 Task: Check the sale-to-list ratio of new kitchen in the last 5 years.
Action: Mouse moved to (840, 259)
Screenshot: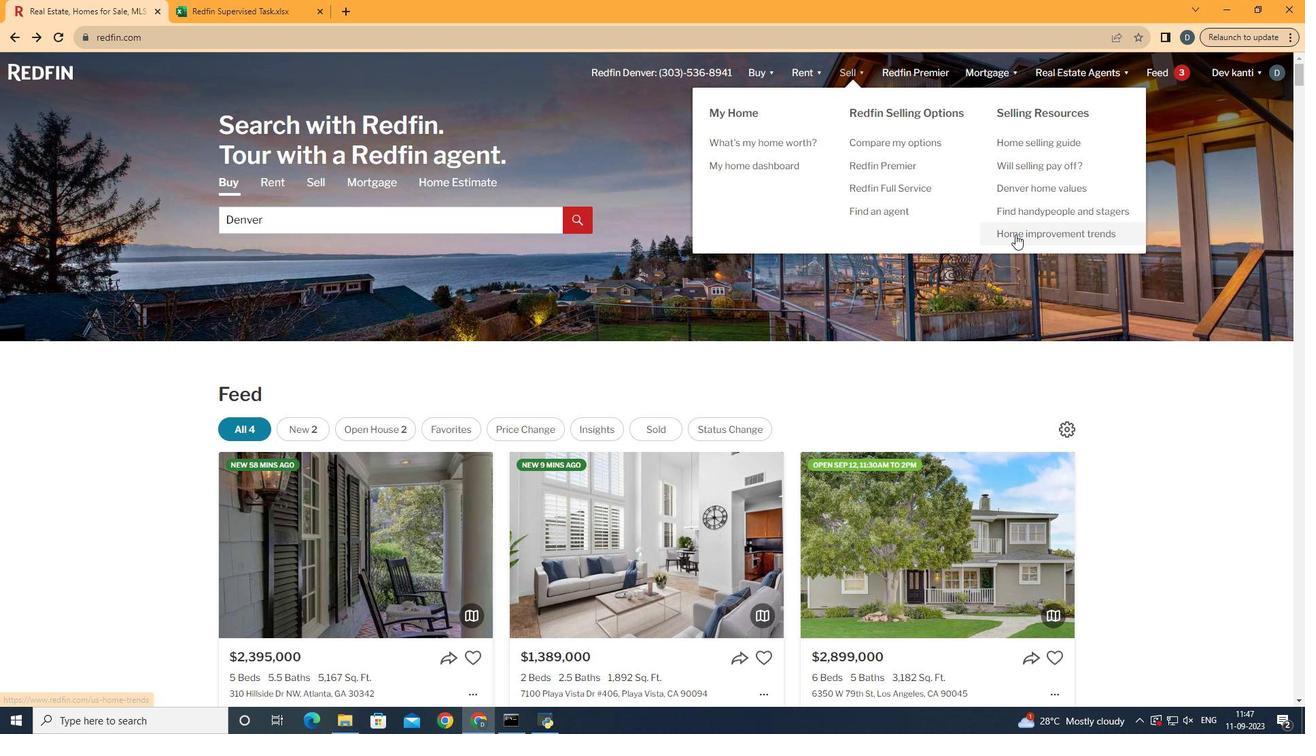 
Action: Mouse pressed left at (840, 259)
Screenshot: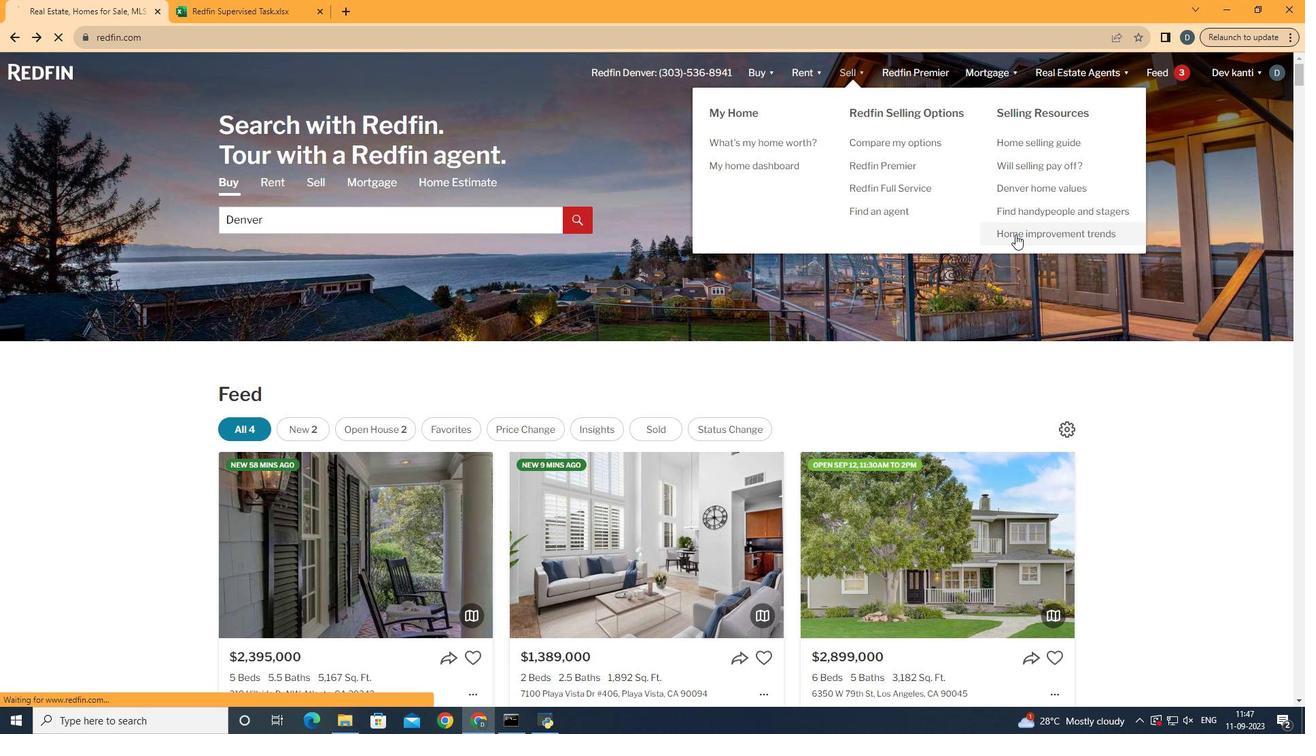
Action: Mouse moved to (437, 283)
Screenshot: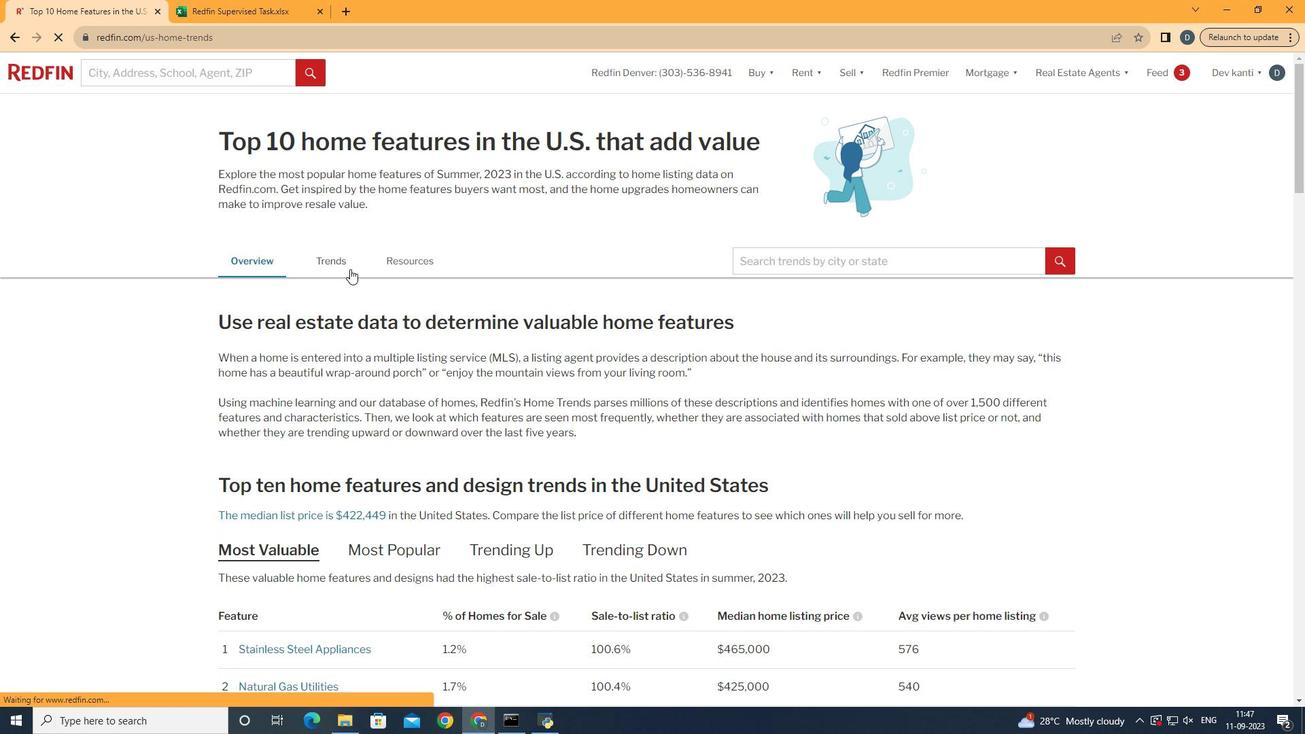 
Action: Mouse pressed left at (437, 283)
Screenshot: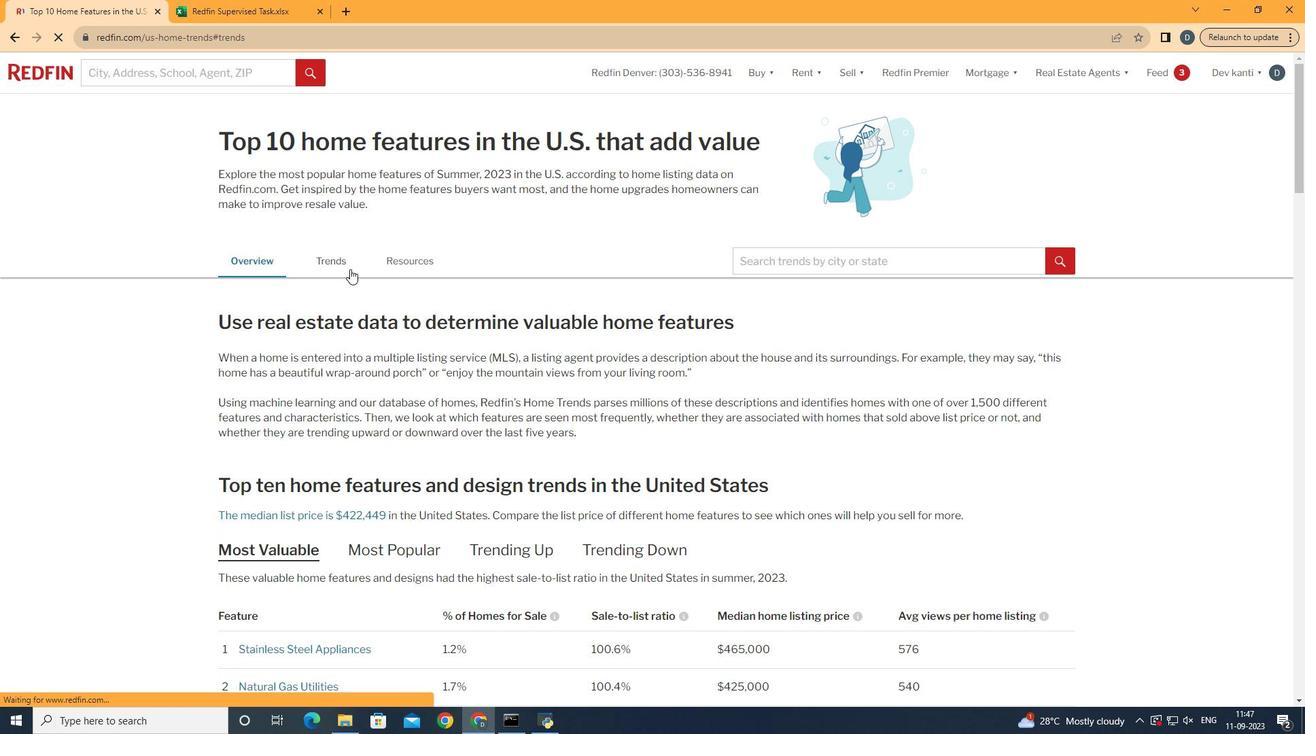 
Action: Mouse moved to (461, 278)
Screenshot: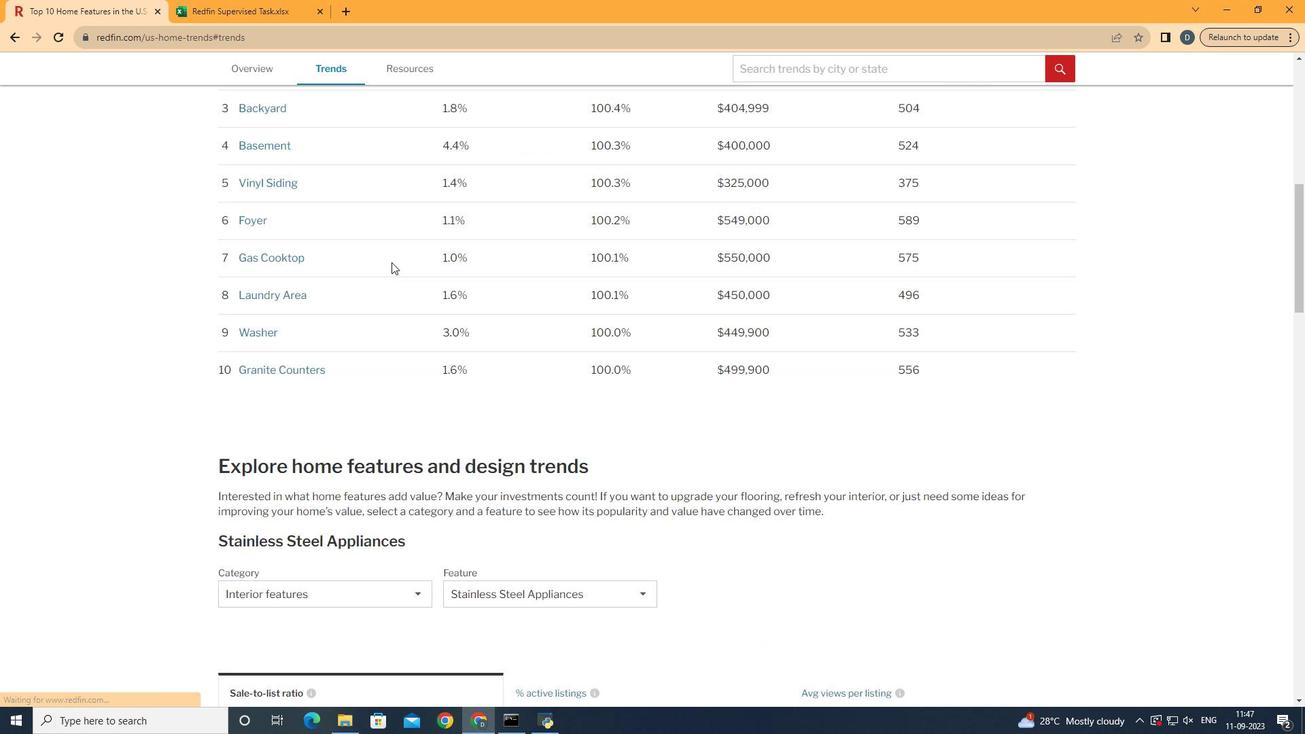
Action: Mouse scrolled (461, 278) with delta (0, 0)
Screenshot: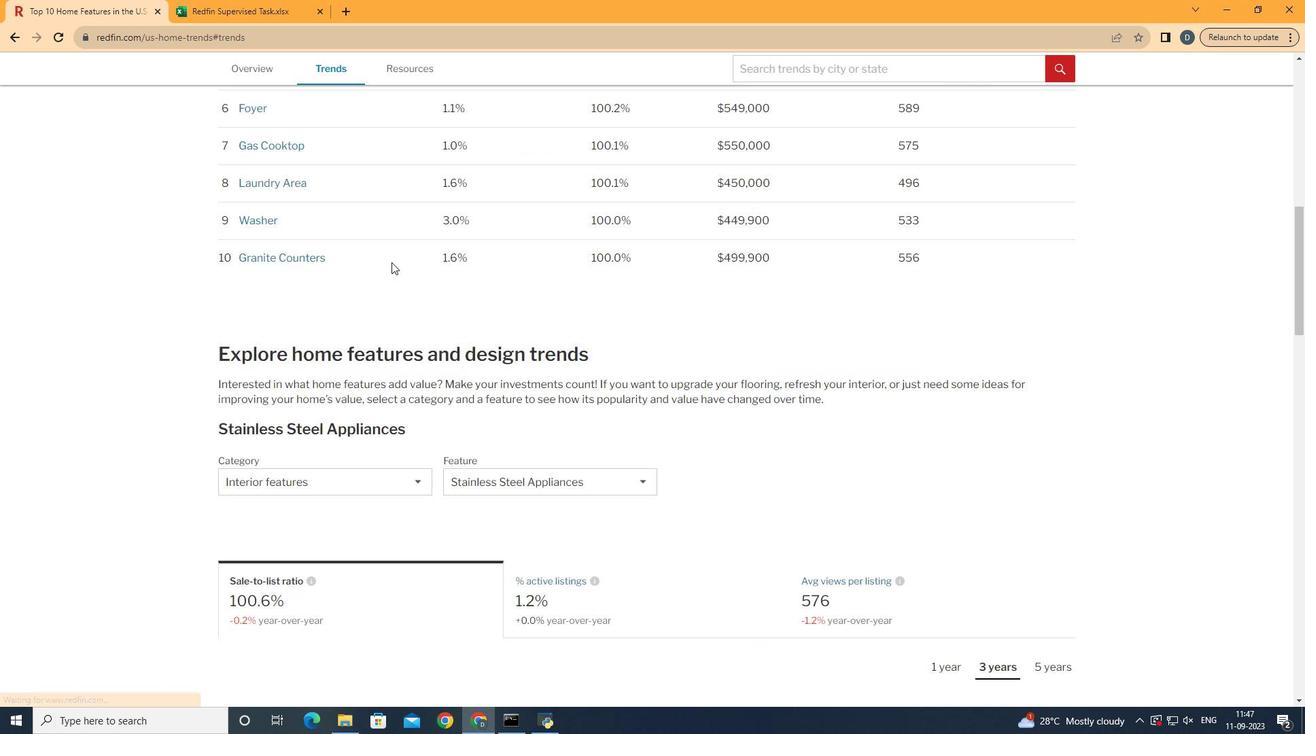 
Action: Mouse moved to (461, 278)
Screenshot: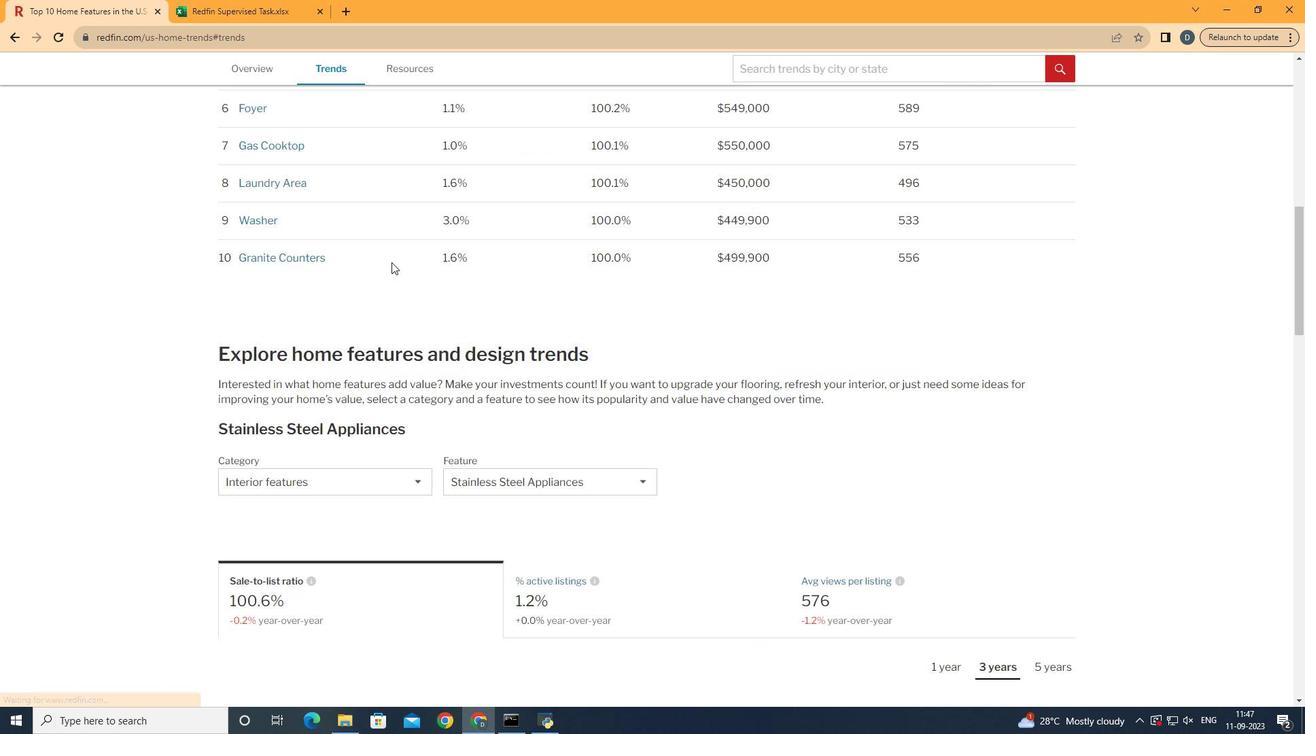 
Action: Mouse scrolled (461, 278) with delta (0, 0)
Screenshot: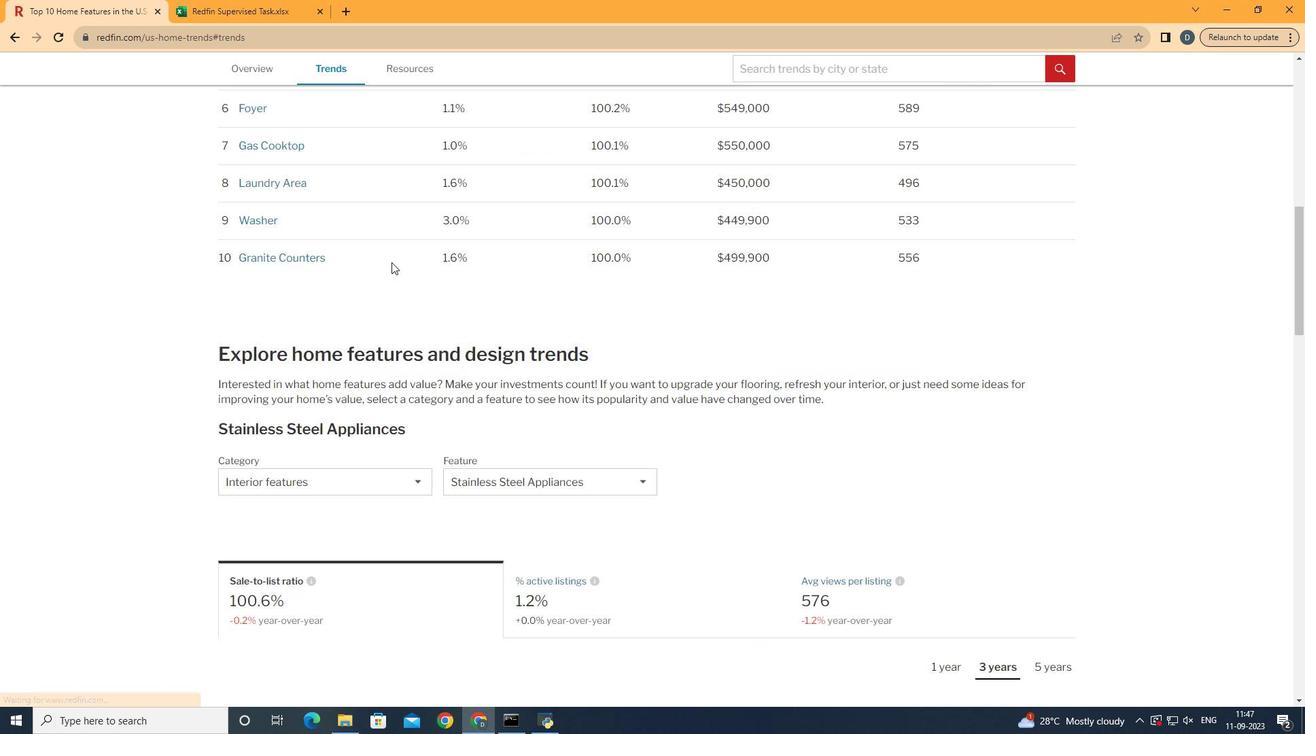 
Action: Mouse scrolled (461, 278) with delta (0, 0)
Screenshot: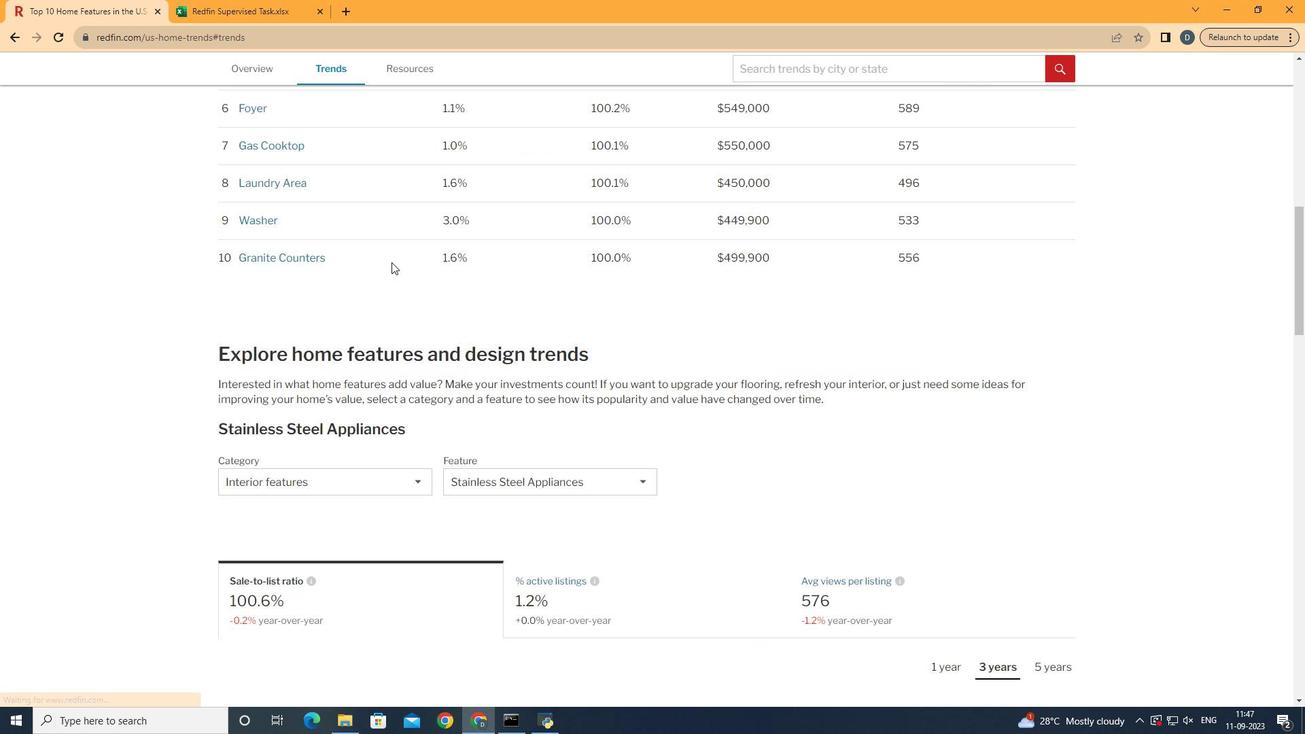 
Action: Mouse scrolled (461, 278) with delta (0, 0)
Screenshot: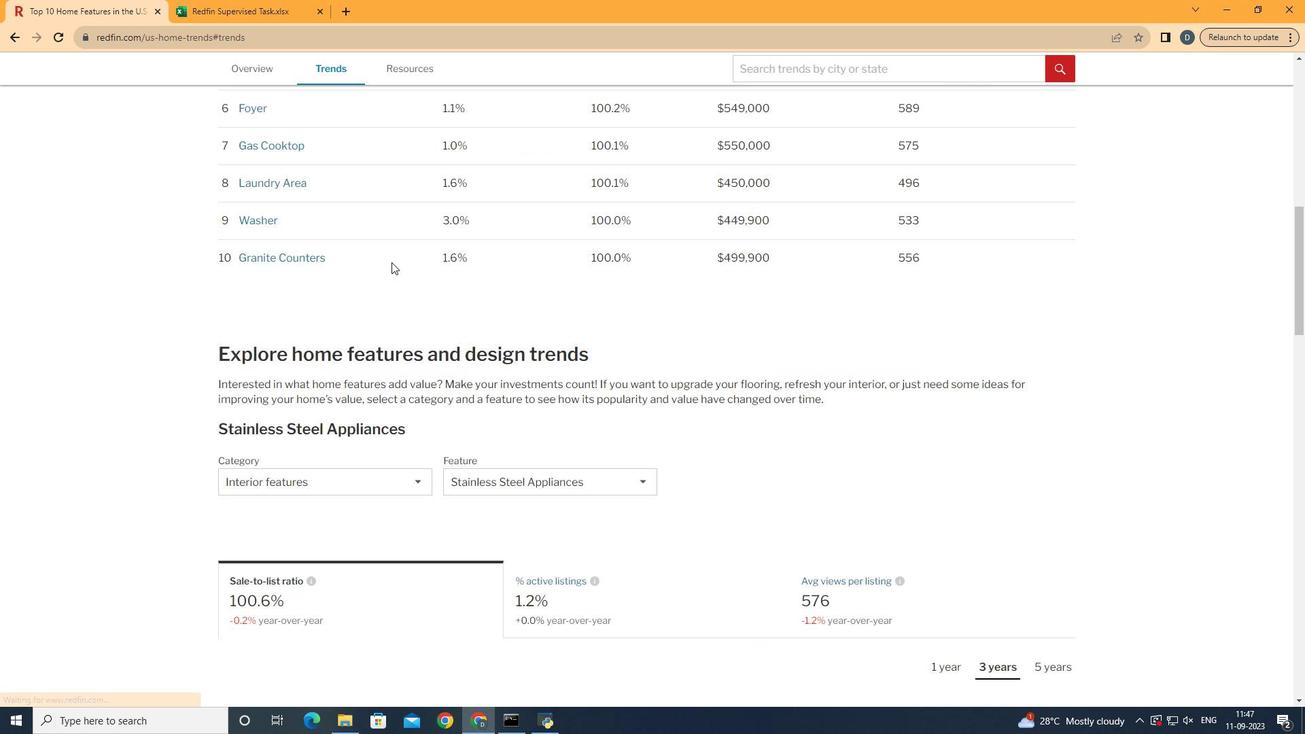 
Action: Mouse scrolled (461, 278) with delta (0, 0)
Screenshot: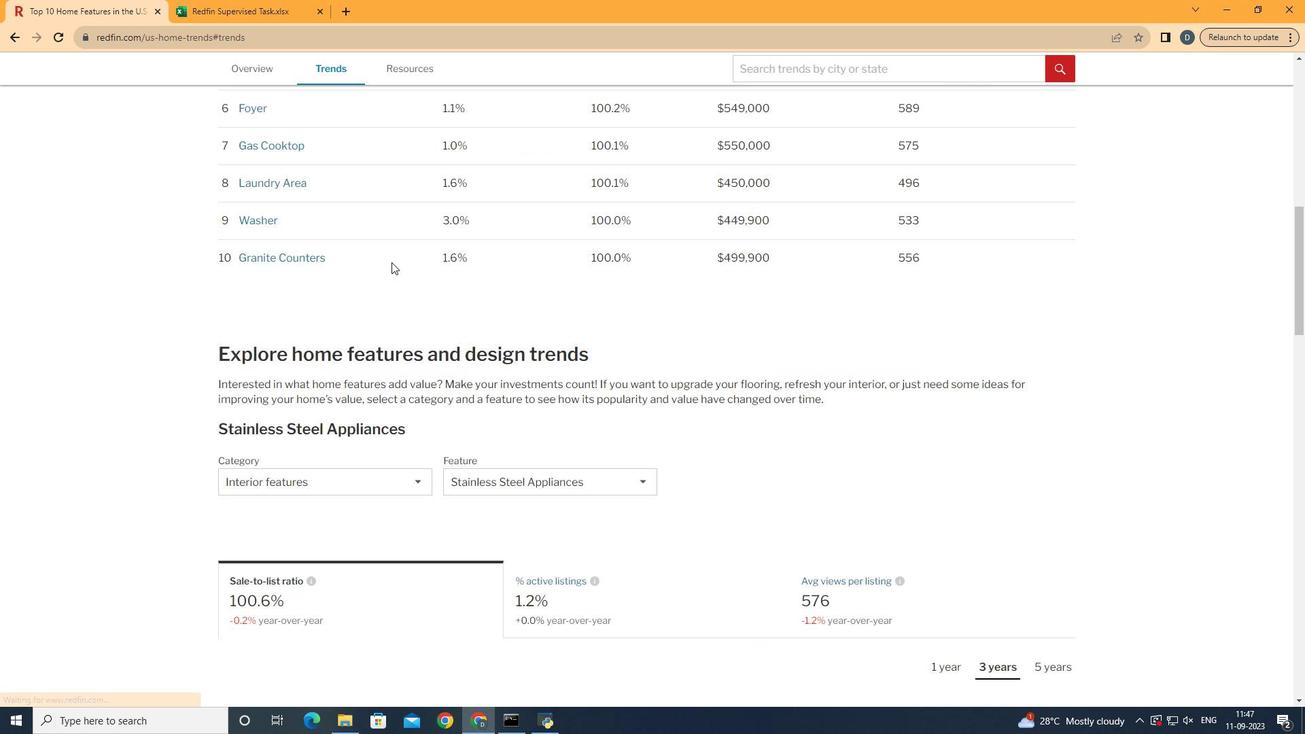 
Action: Mouse moved to (462, 278)
Screenshot: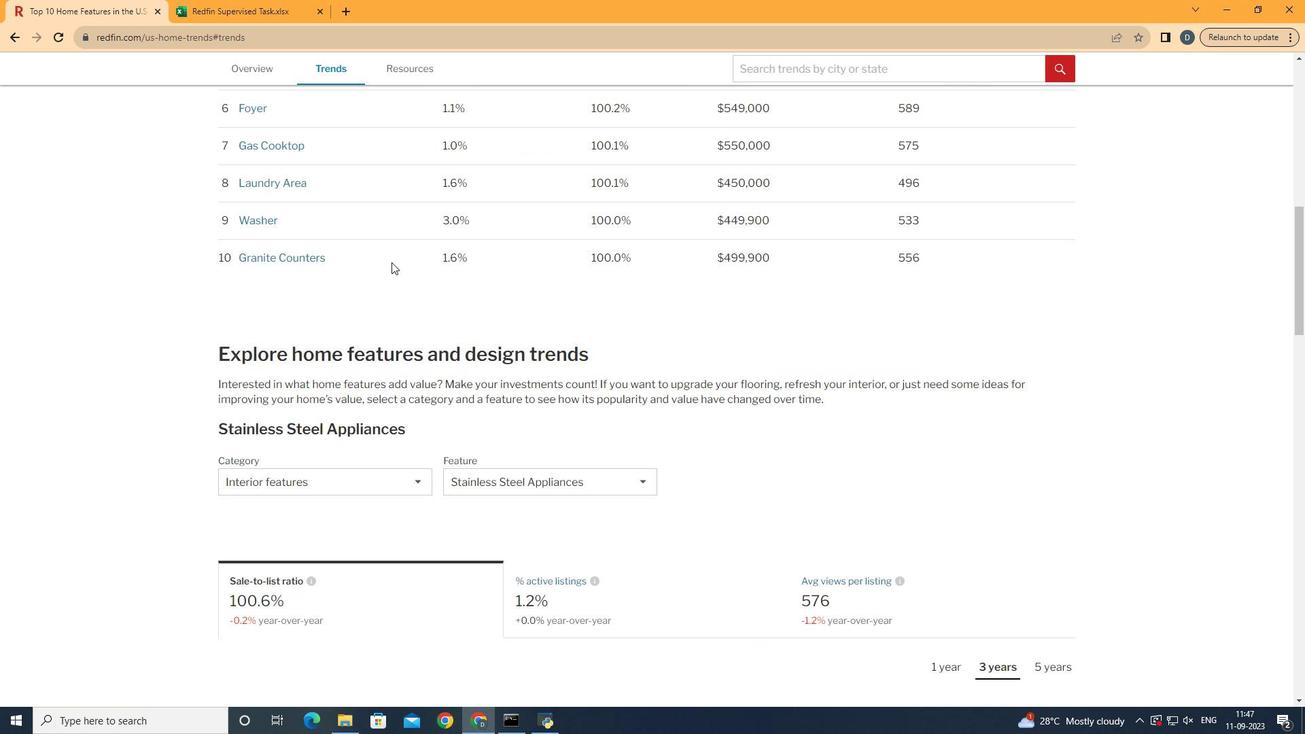 
Action: Mouse scrolled (462, 278) with delta (0, 0)
Screenshot: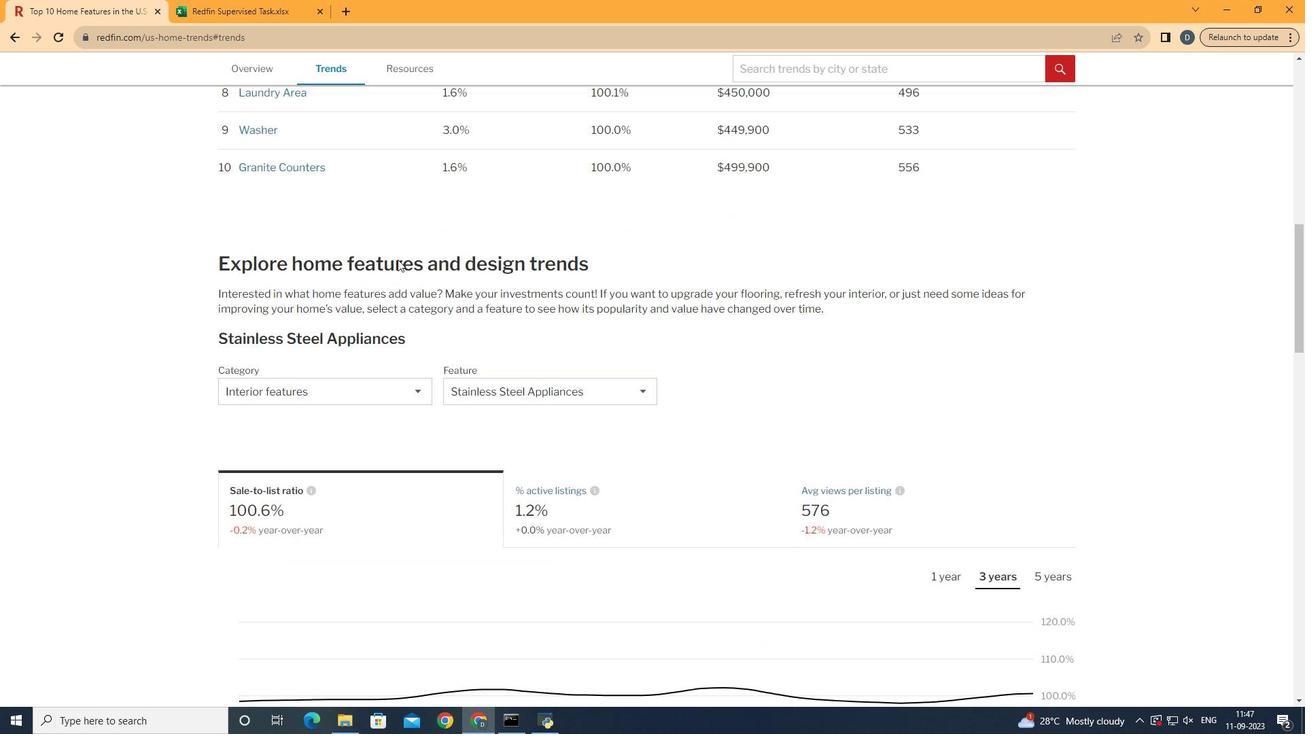 
Action: Mouse scrolled (462, 278) with delta (0, 0)
Screenshot: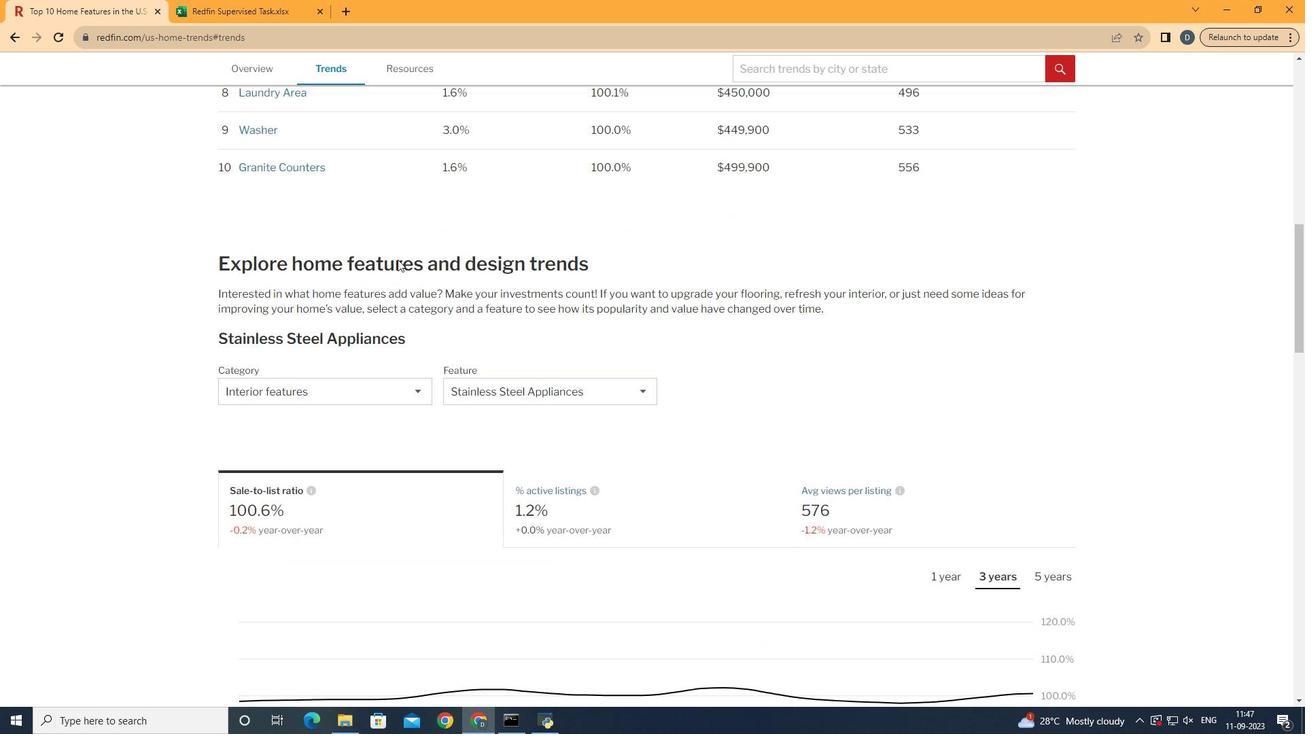 
Action: Mouse moved to (455, 338)
Screenshot: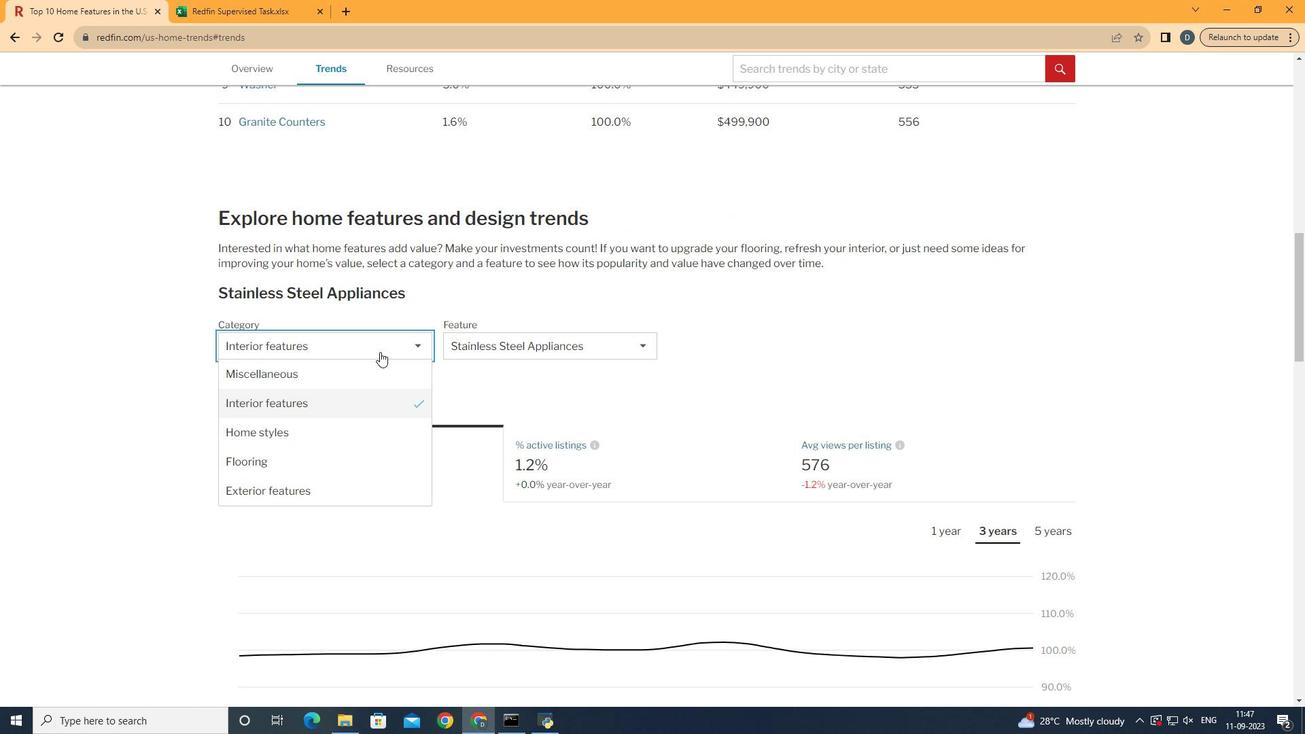
Action: Mouse pressed left at (455, 338)
Screenshot: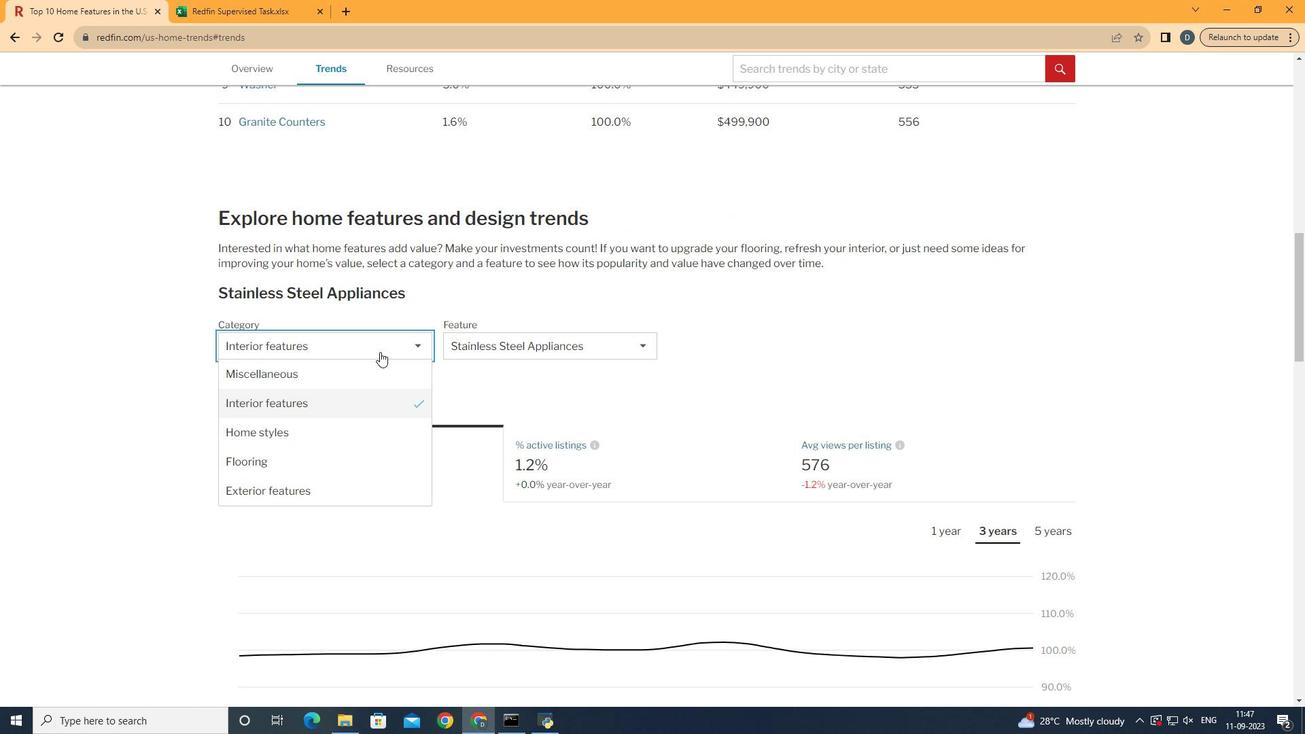 
Action: Mouse moved to (451, 378)
Screenshot: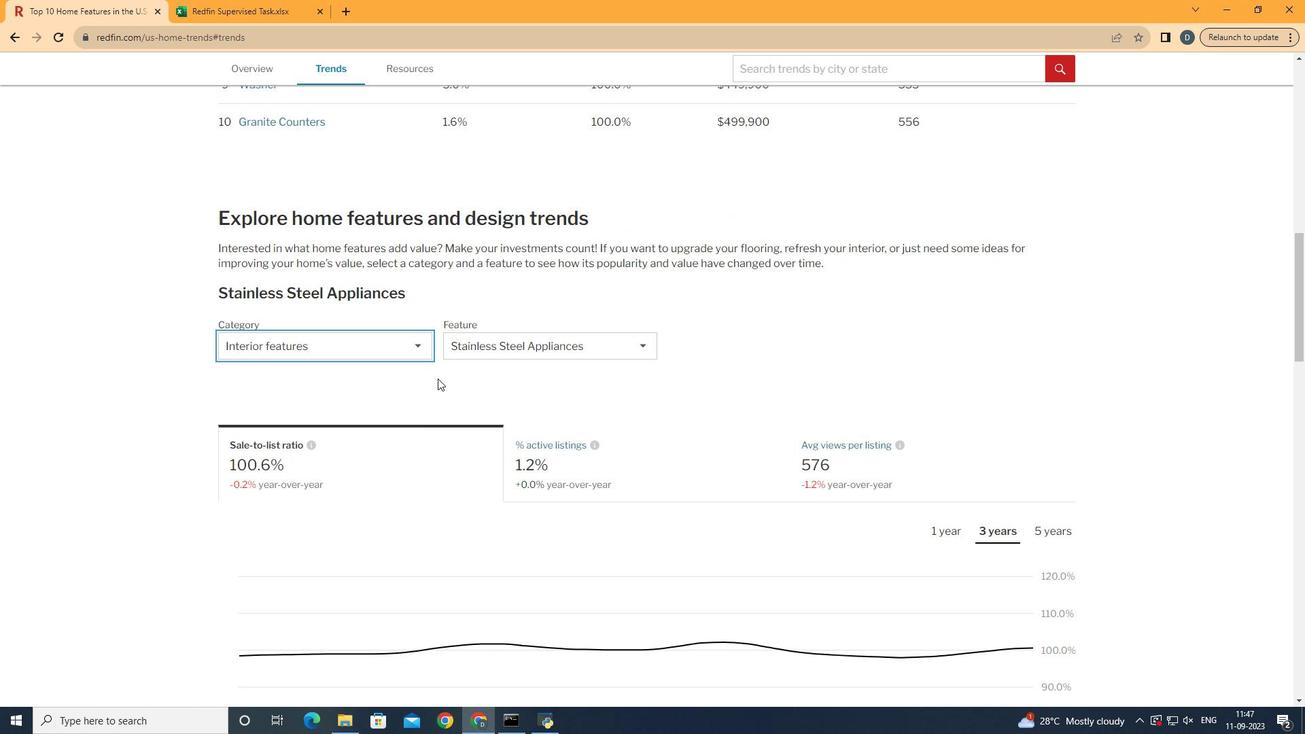 
Action: Mouse pressed left at (451, 378)
Screenshot: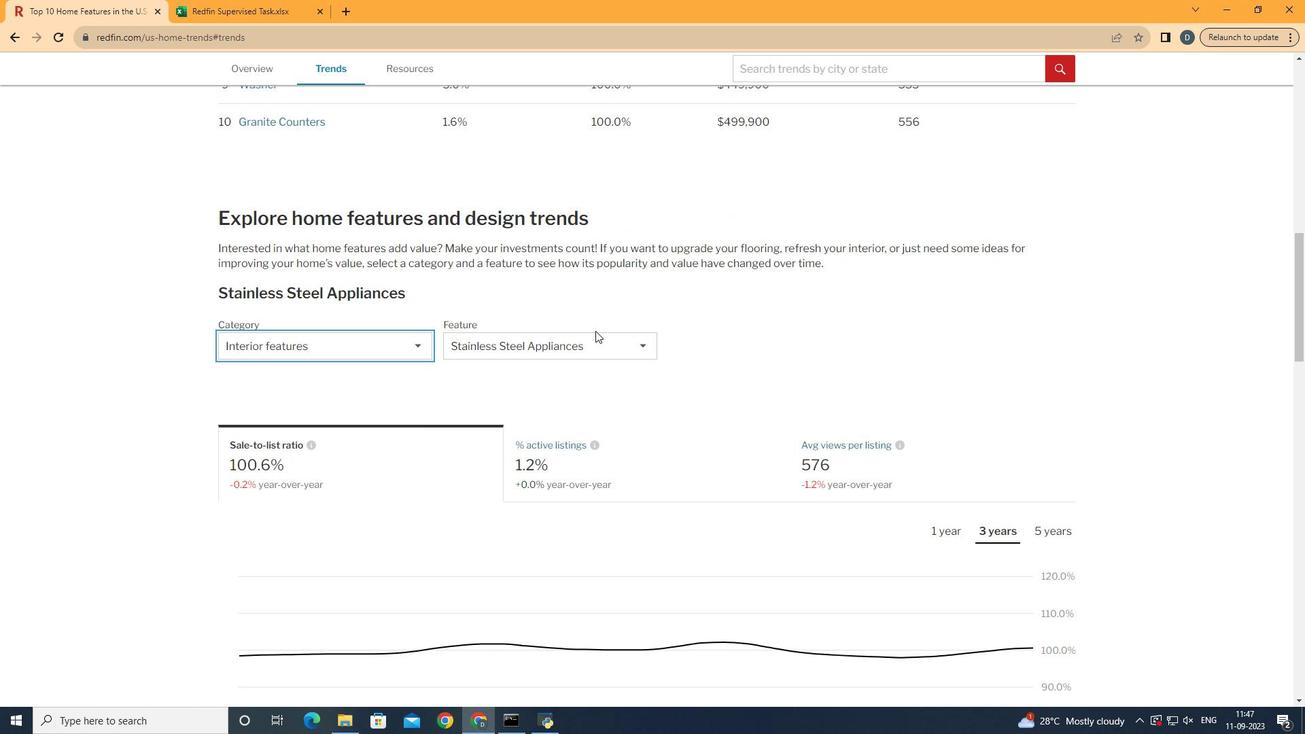 
Action: Mouse moved to (601, 320)
Screenshot: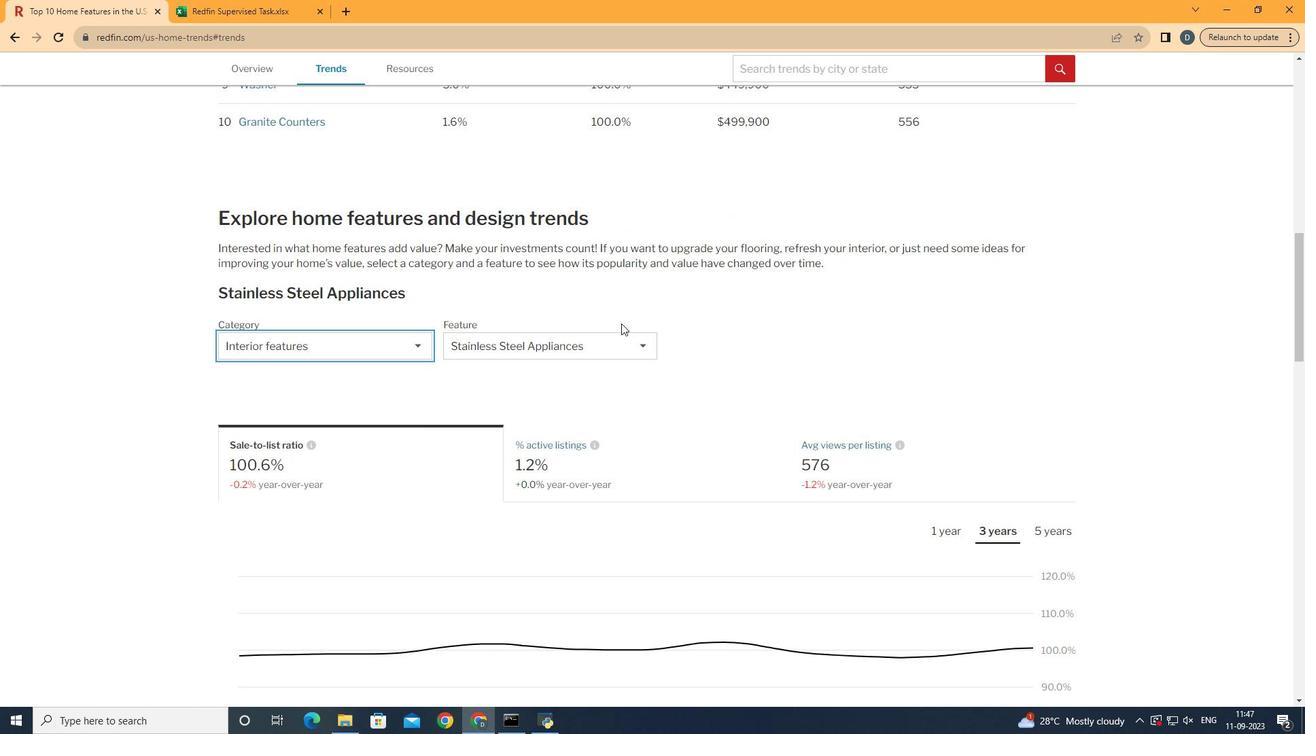
Action: Mouse scrolled (601, 320) with delta (0, 0)
Screenshot: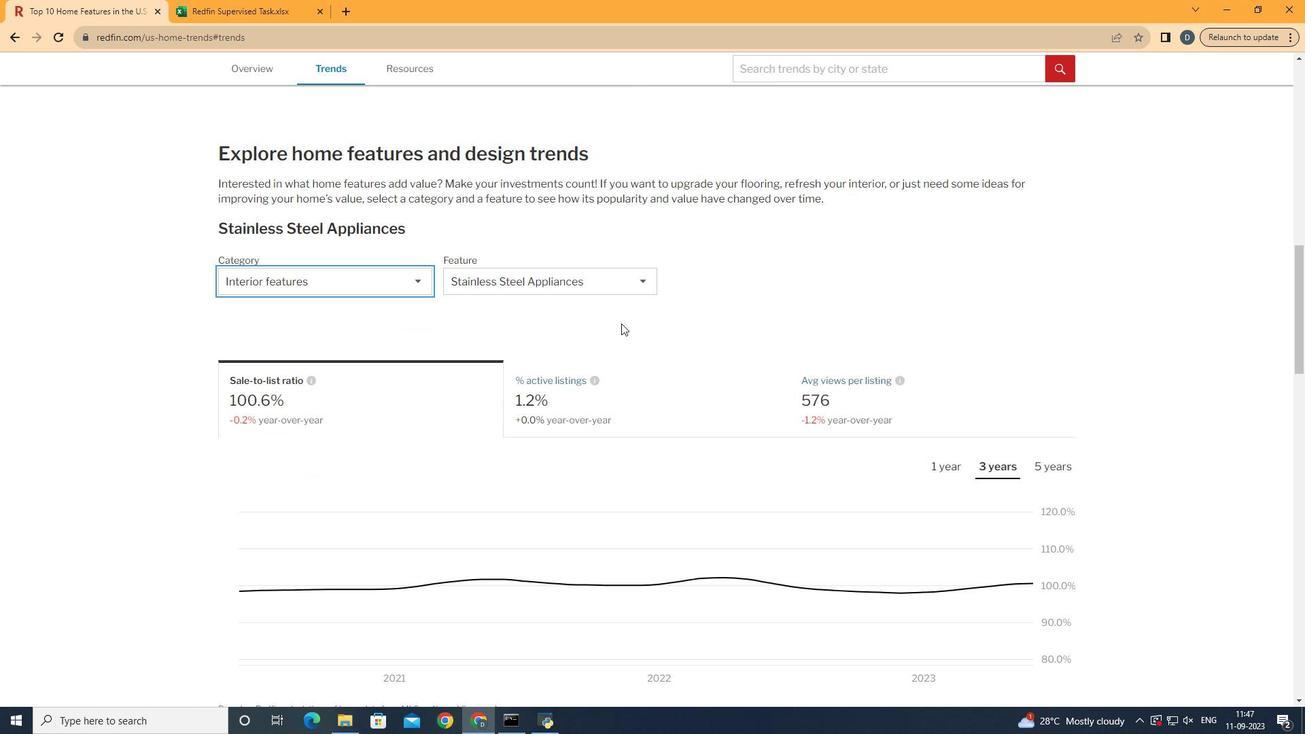 
Action: Mouse scrolled (601, 320) with delta (0, 0)
Screenshot: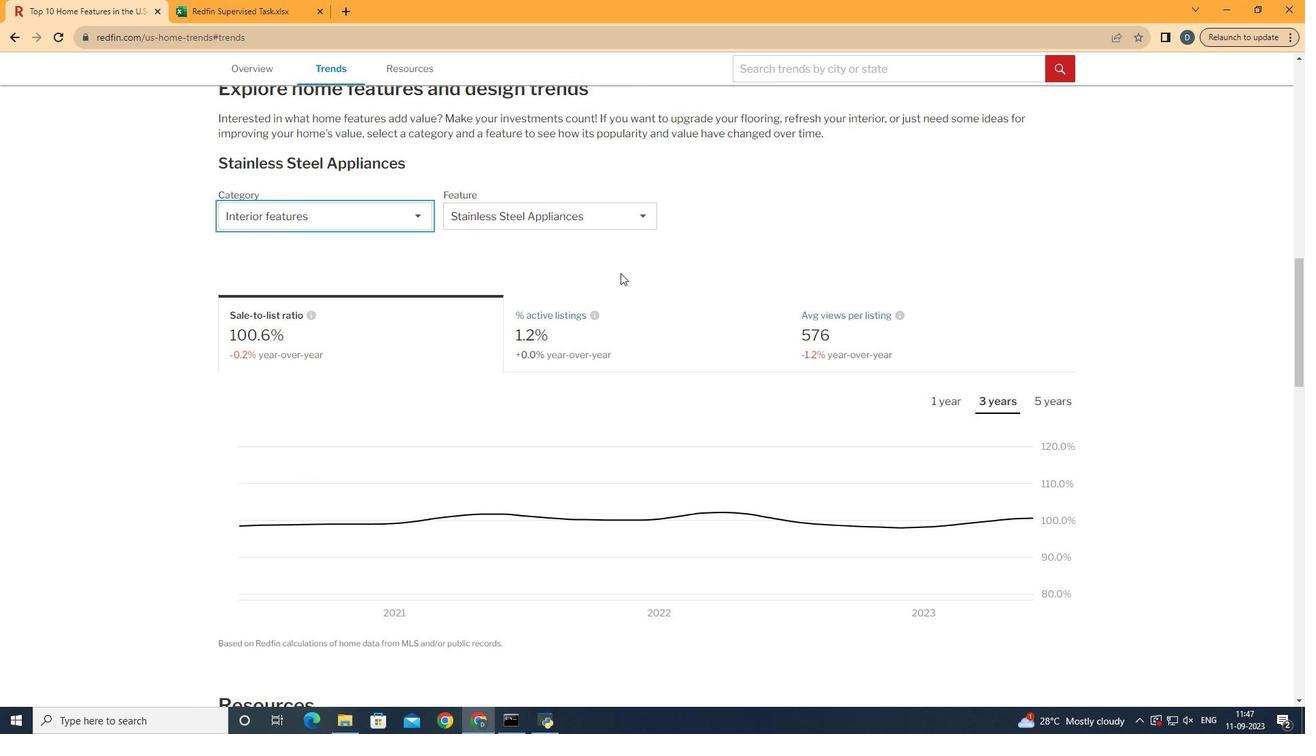 
Action: Mouse moved to (605, 240)
Screenshot: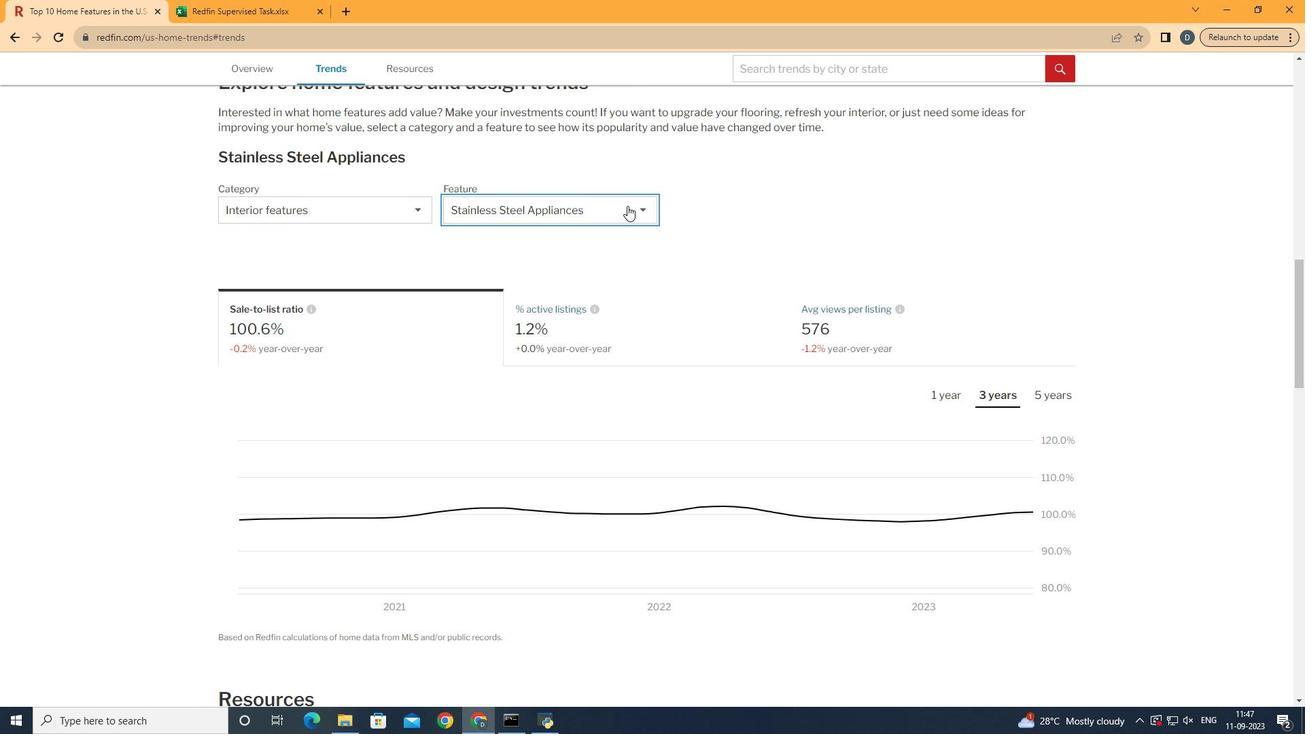 
Action: Mouse pressed left at (605, 240)
Screenshot: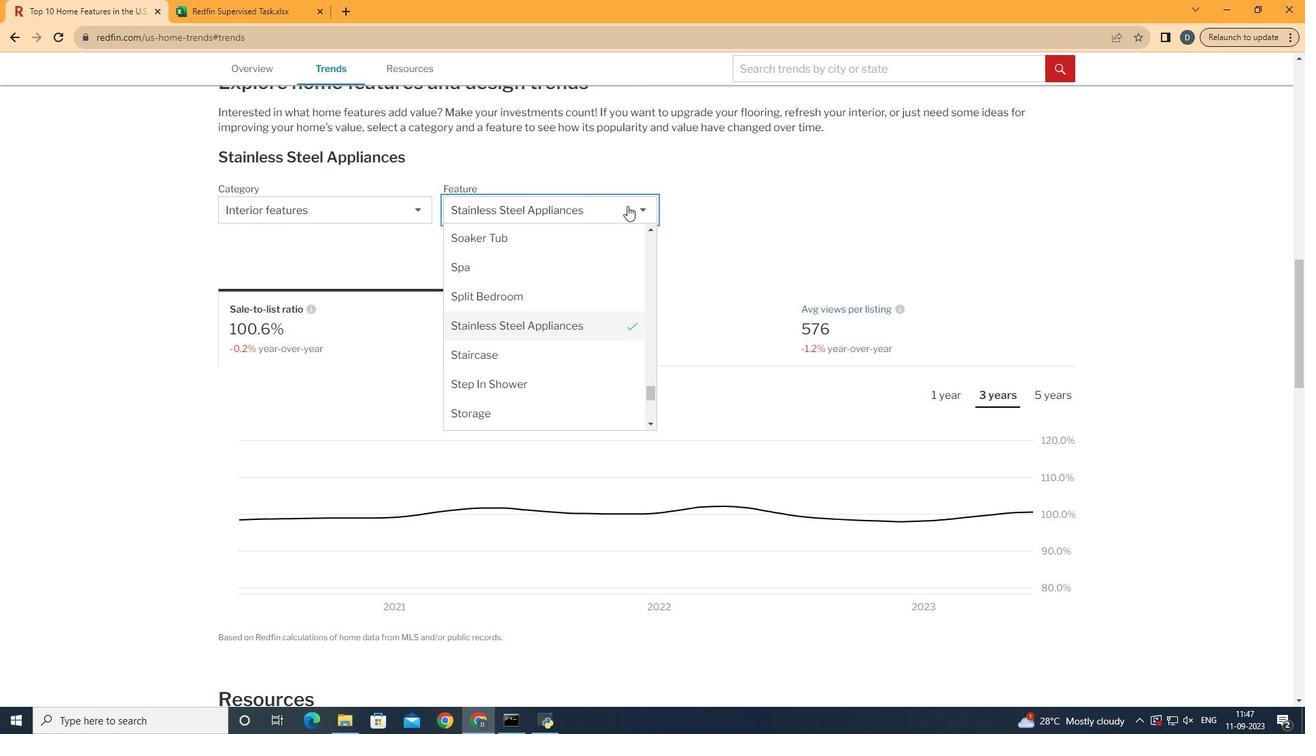 
Action: Mouse moved to (582, 315)
Screenshot: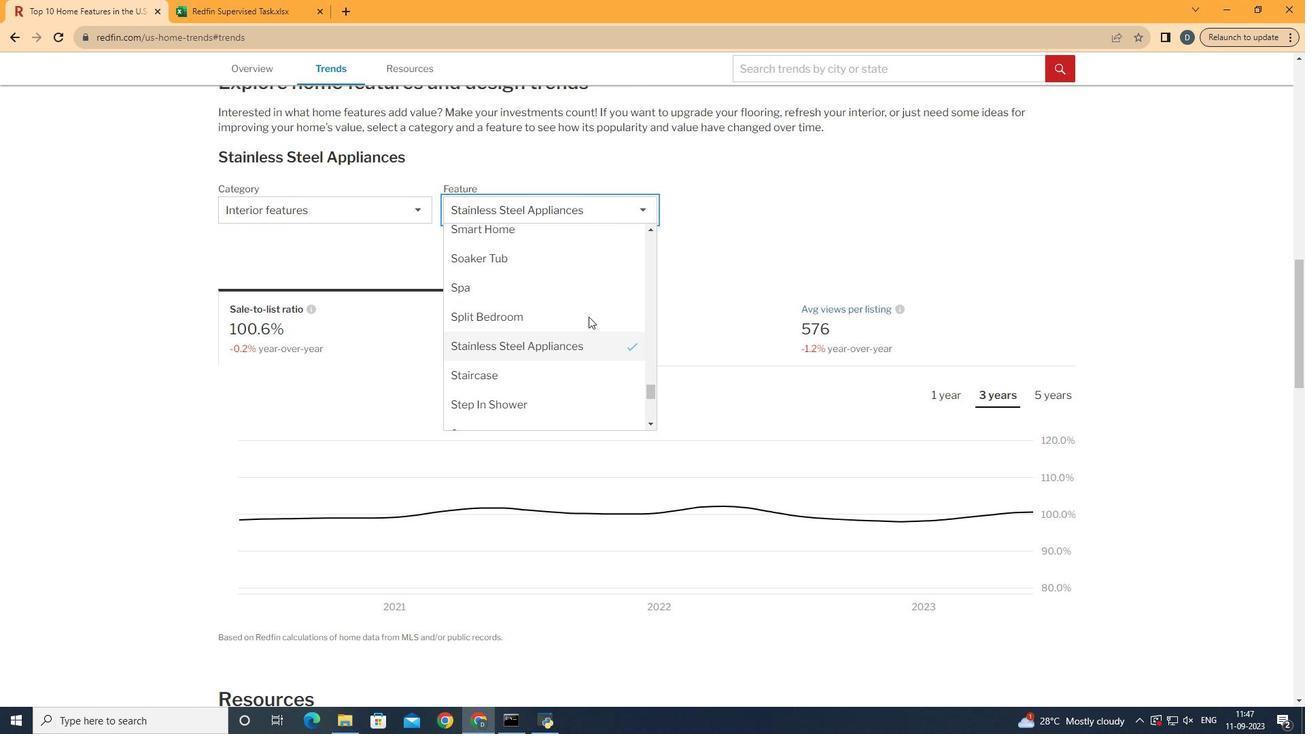 
Action: Mouse scrolled (582, 316) with delta (0, 0)
Screenshot: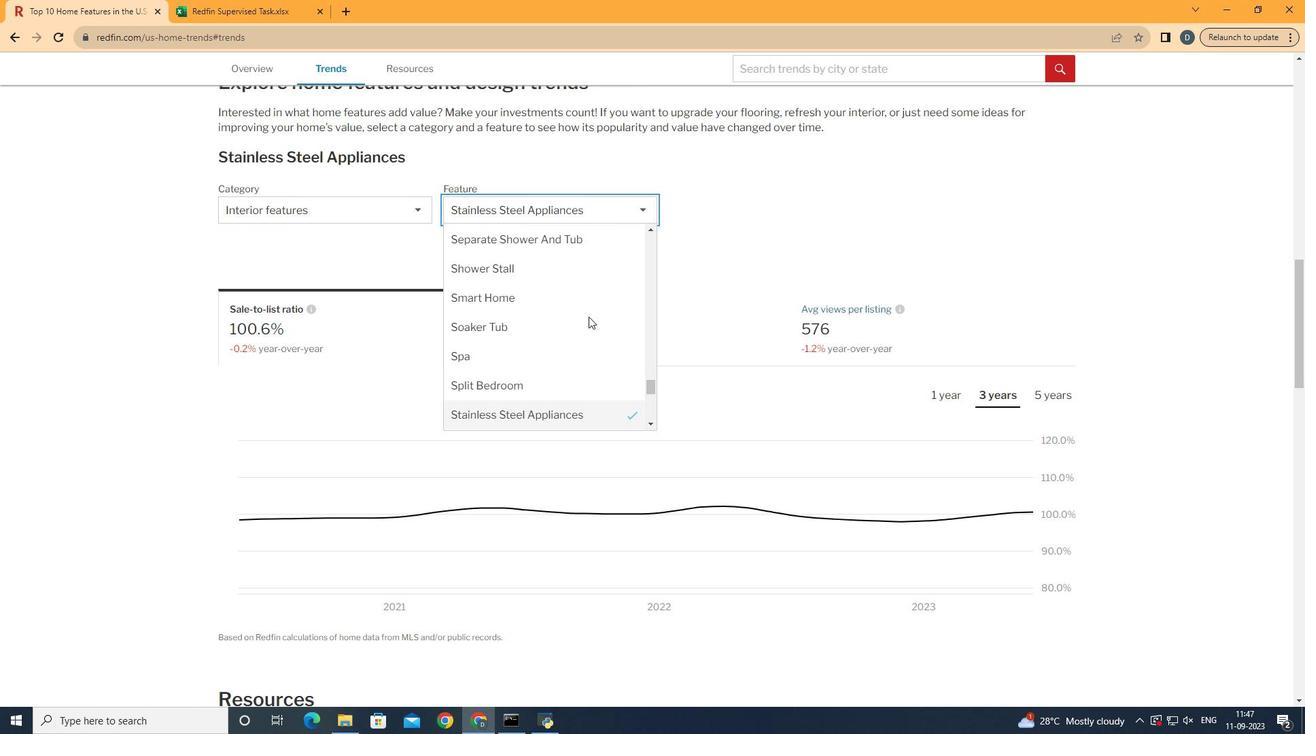 
Action: Mouse moved to (582, 315)
Screenshot: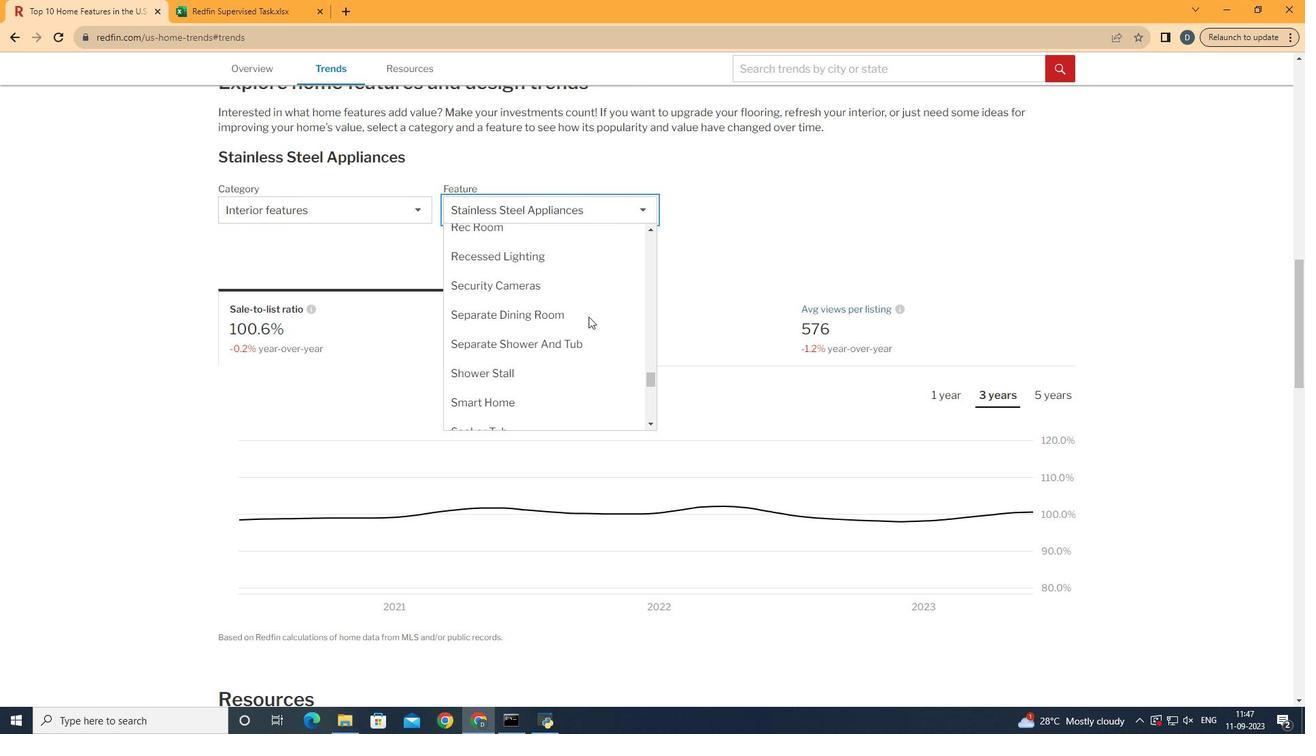 
Action: Mouse scrolled (582, 316) with delta (0, 0)
Screenshot: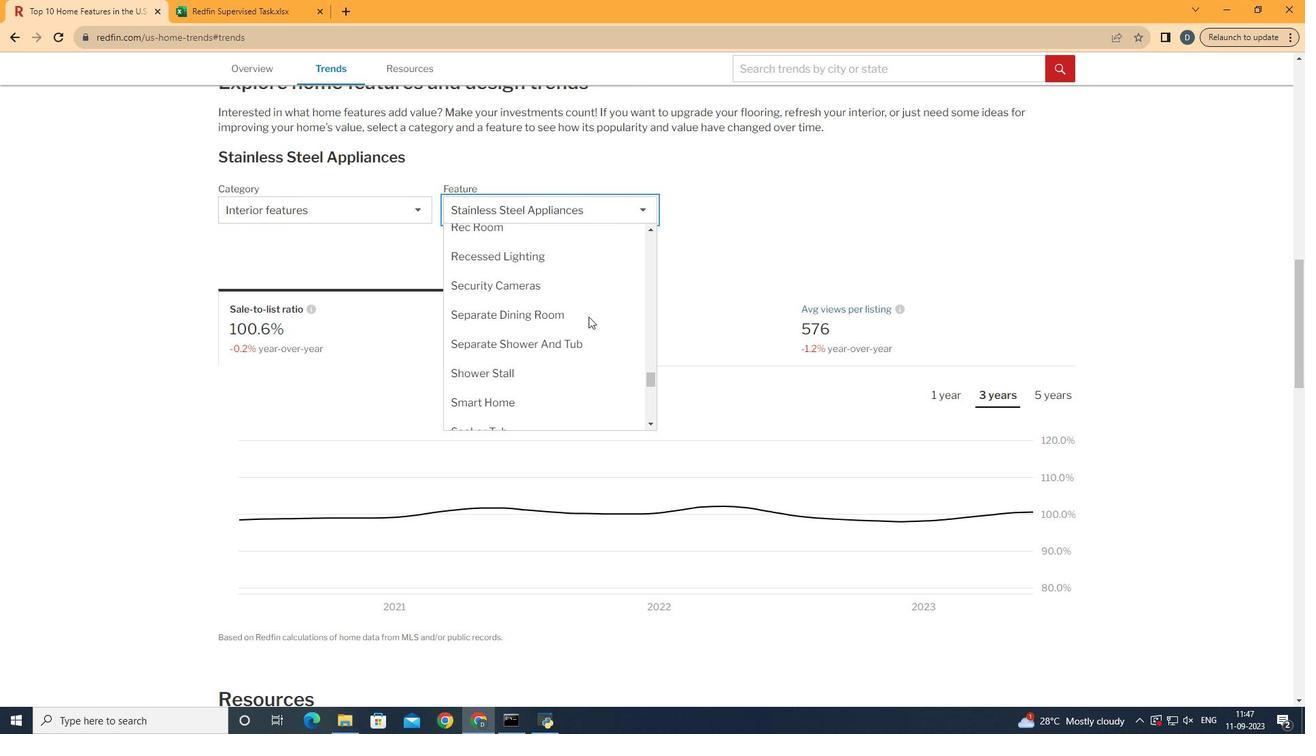 
Action: Mouse scrolled (582, 316) with delta (0, 0)
Screenshot: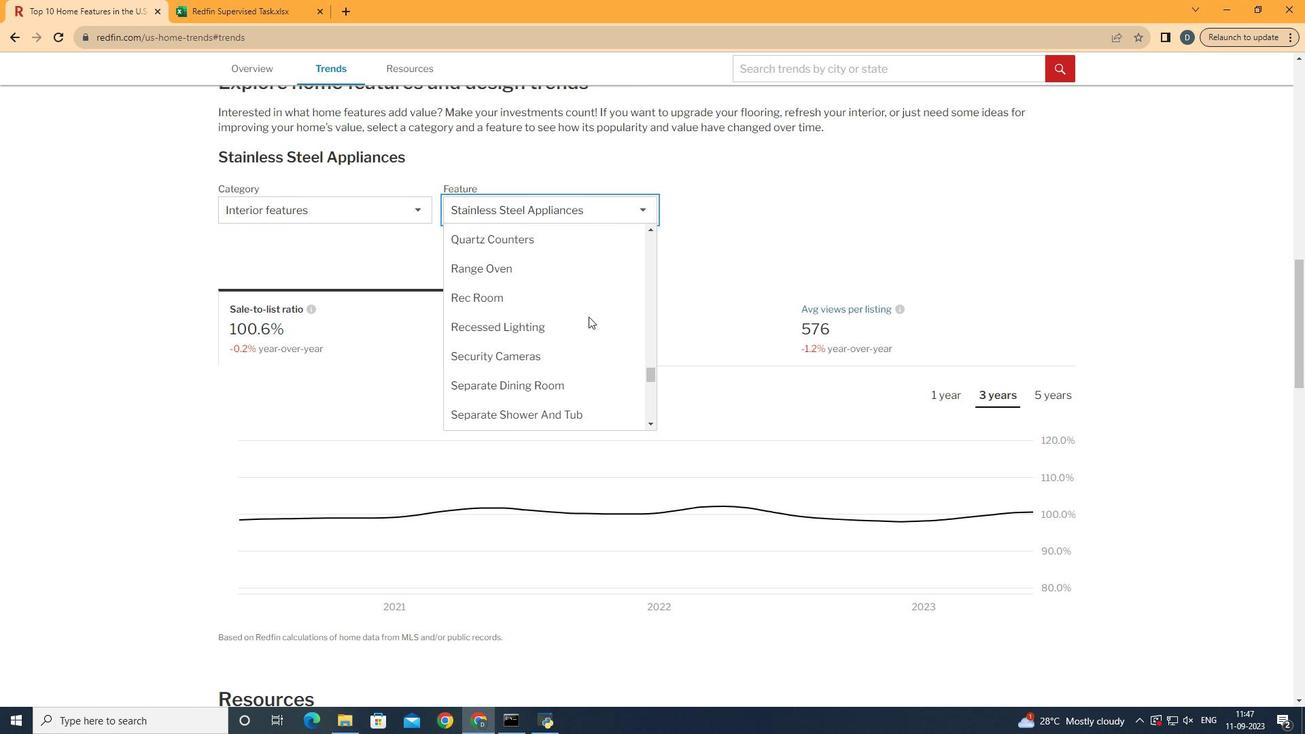 
Action: Mouse scrolled (582, 316) with delta (0, 0)
Screenshot: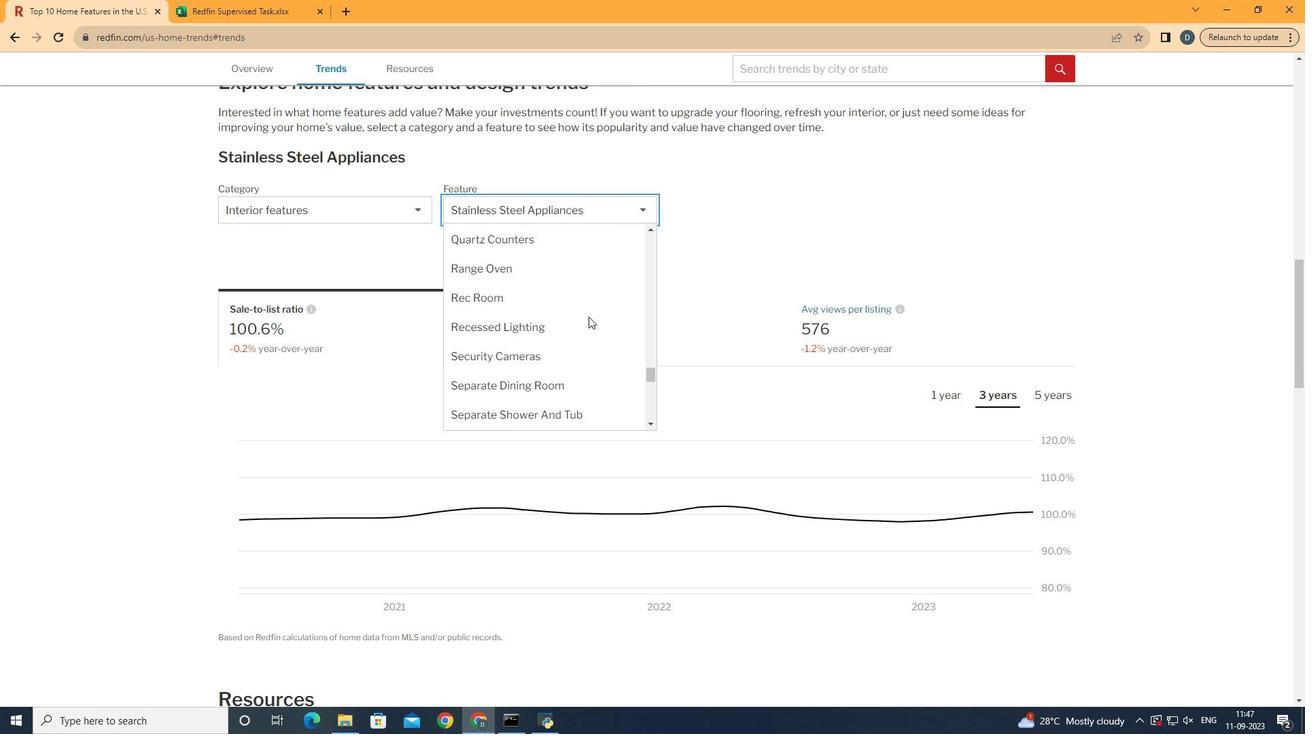 
Action: Mouse scrolled (582, 316) with delta (0, 0)
Screenshot: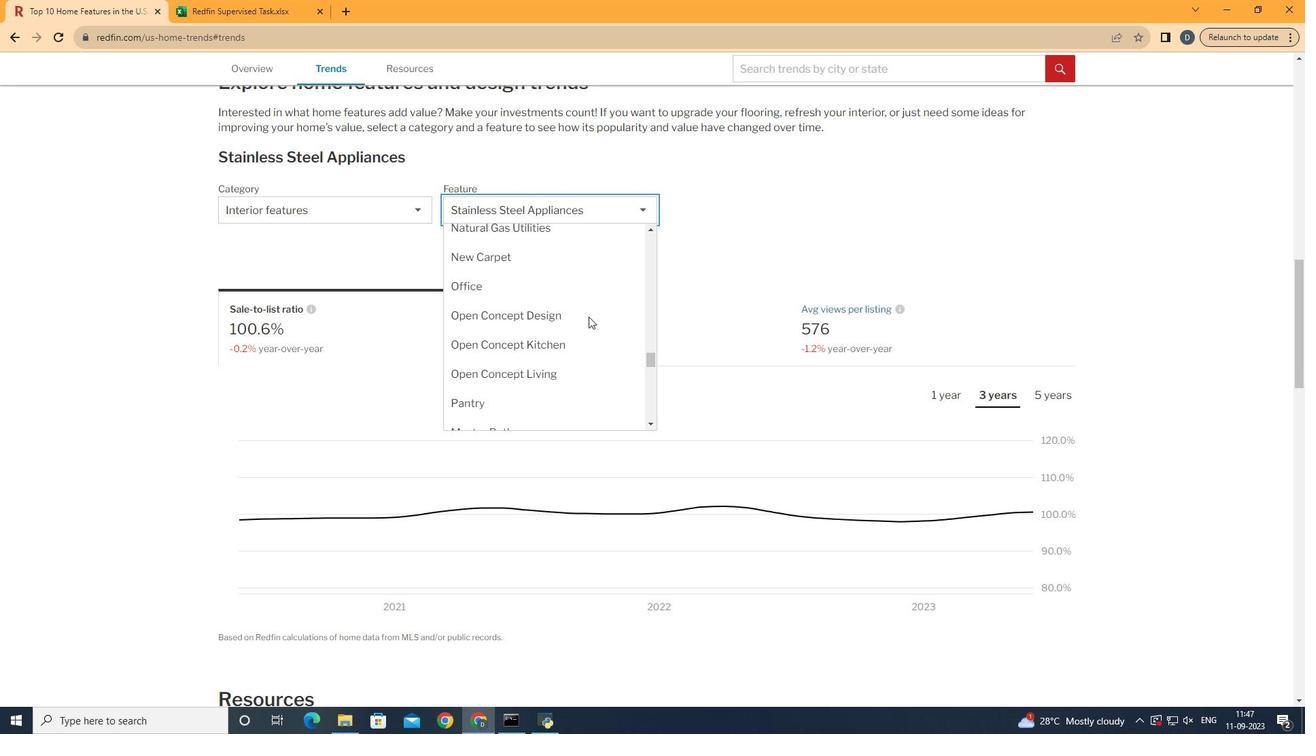 
Action: Mouse scrolled (582, 316) with delta (0, 0)
Screenshot: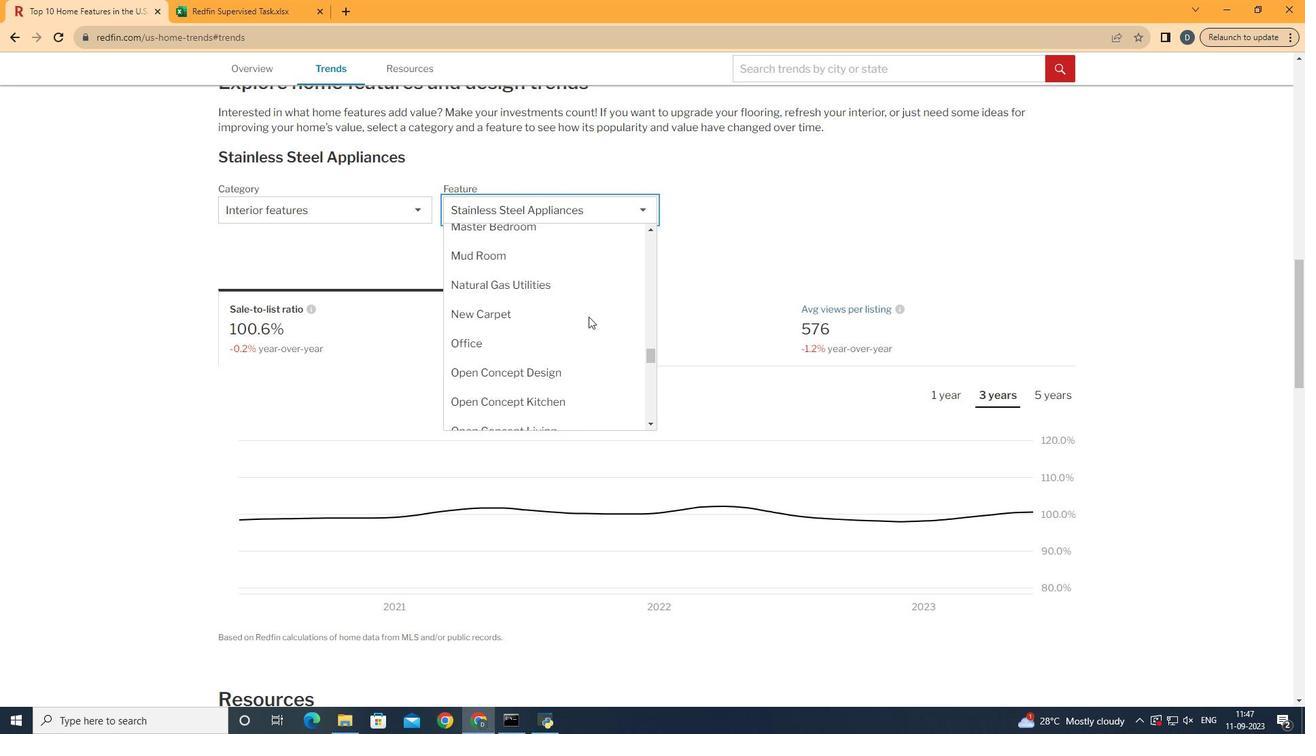 
Action: Mouse scrolled (582, 316) with delta (0, 0)
Screenshot: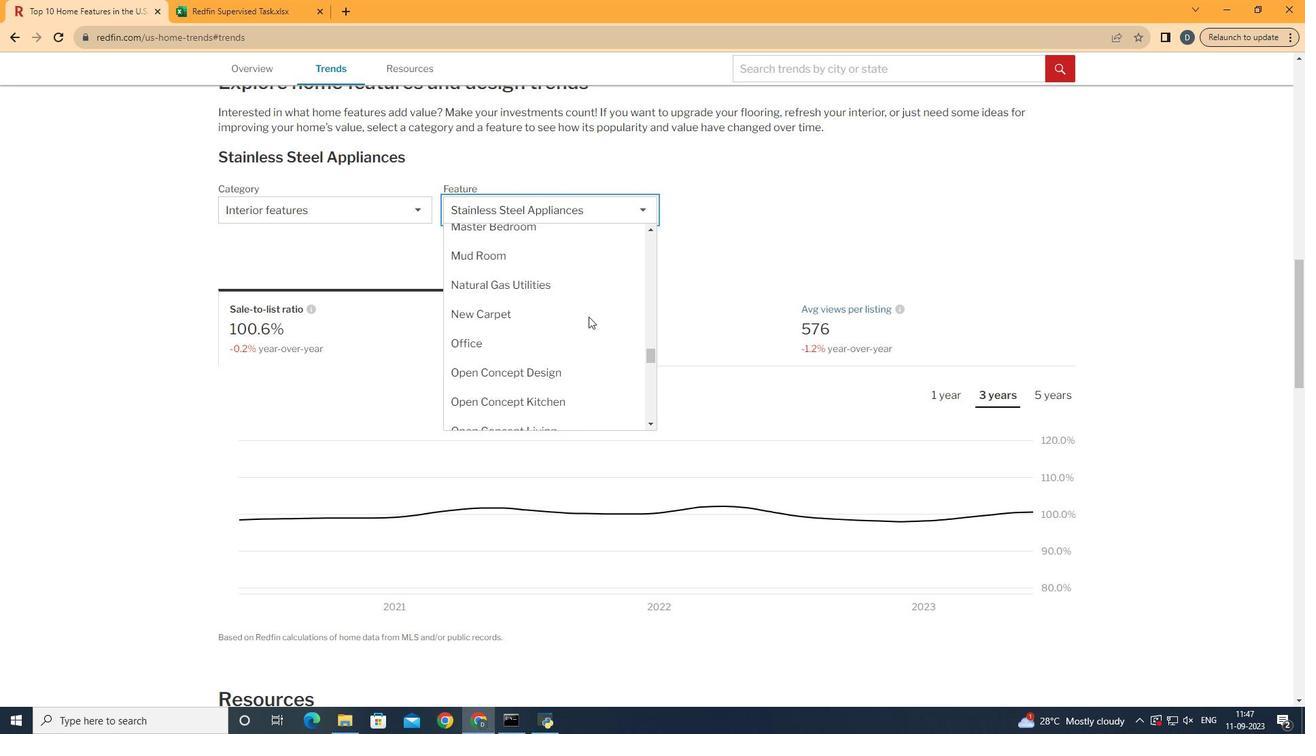
Action: Mouse scrolled (582, 316) with delta (0, 0)
Screenshot: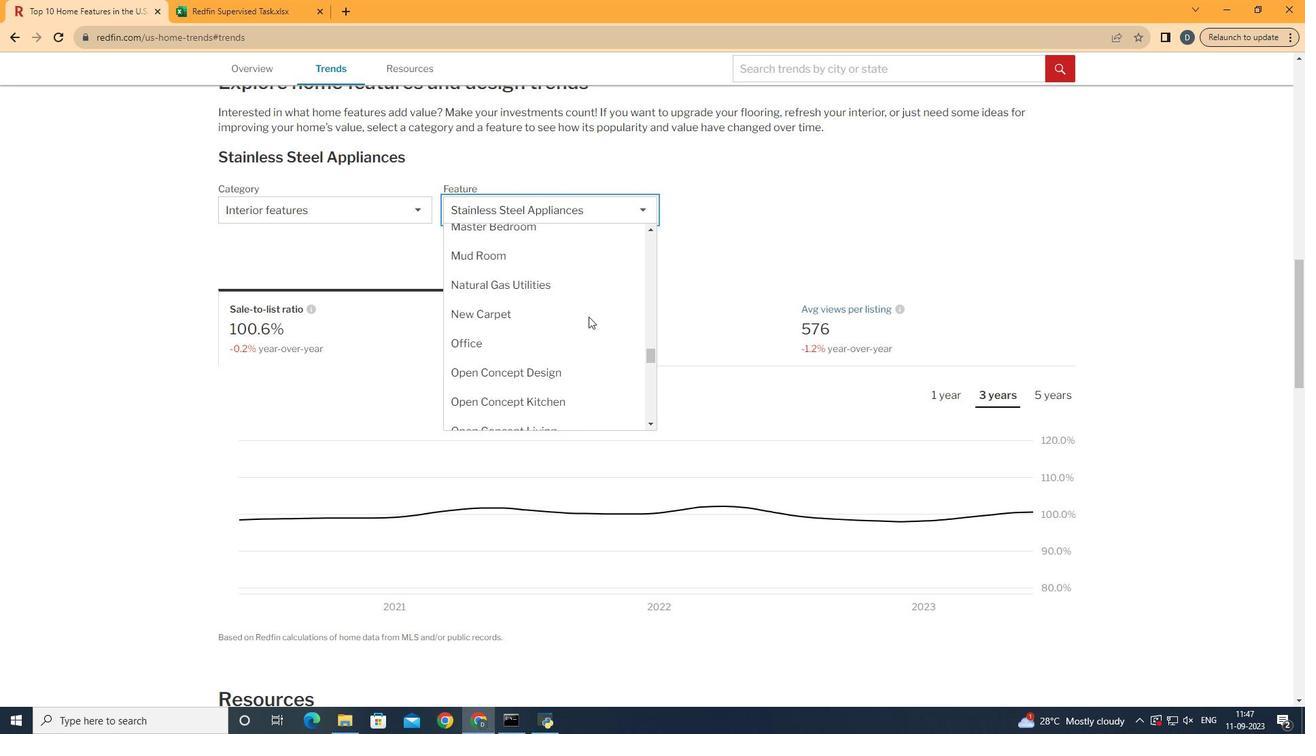 
Action: Mouse scrolled (582, 316) with delta (0, 0)
Screenshot: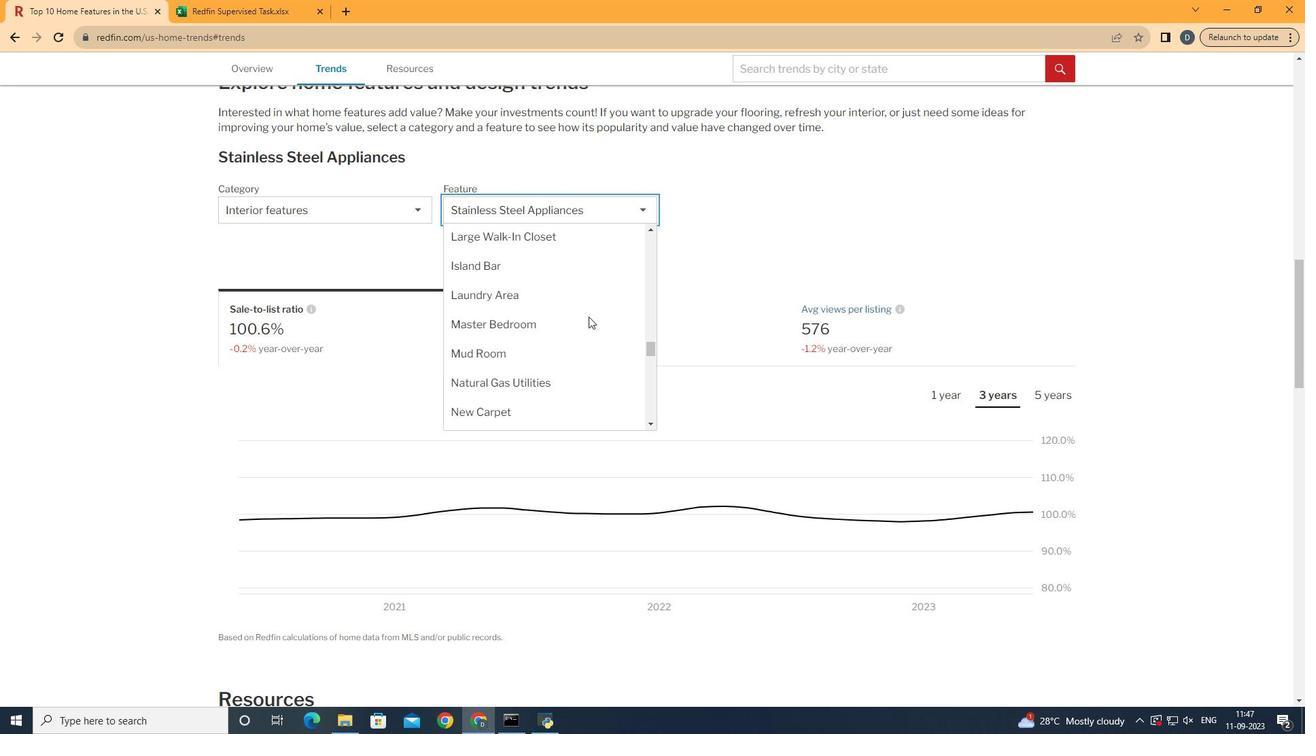
Action: Mouse scrolled (582, 316) with delta (0, 0)
Screenshot: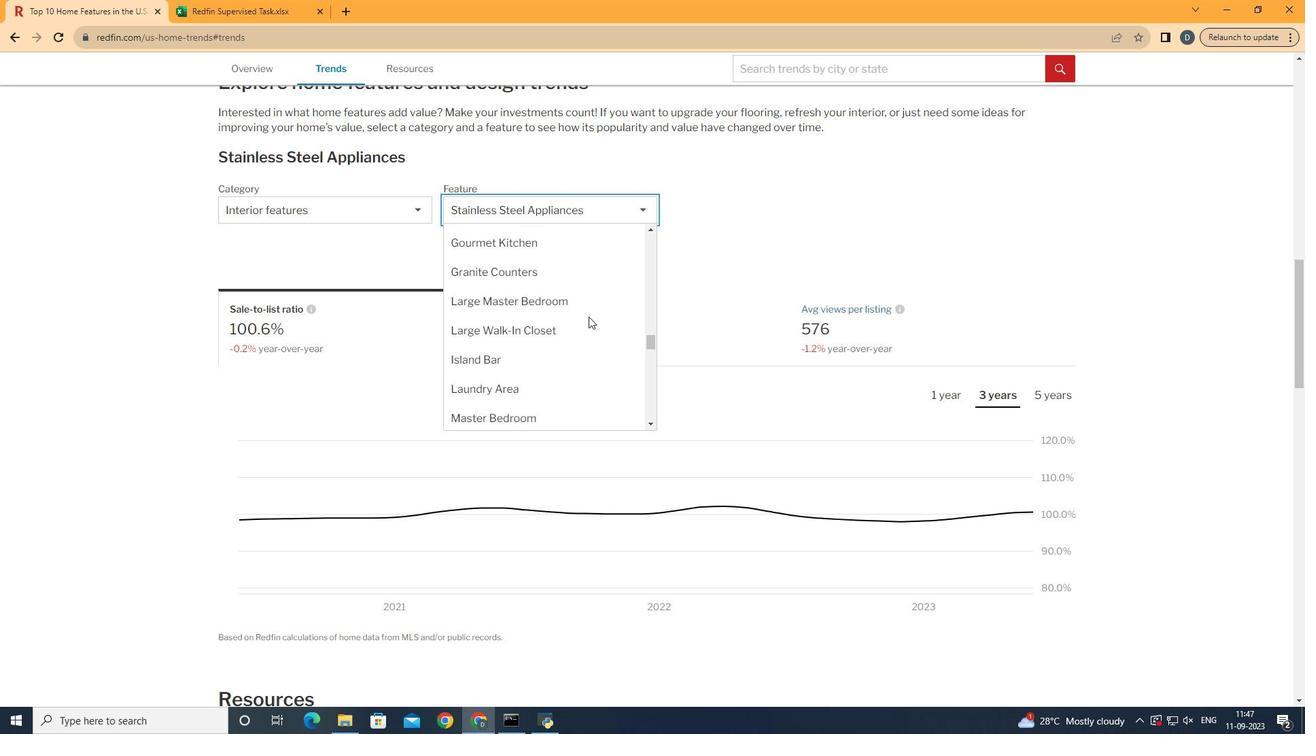 
Action: Mouse scrolled (582, 316) with delta (0, 0)
Screenshot: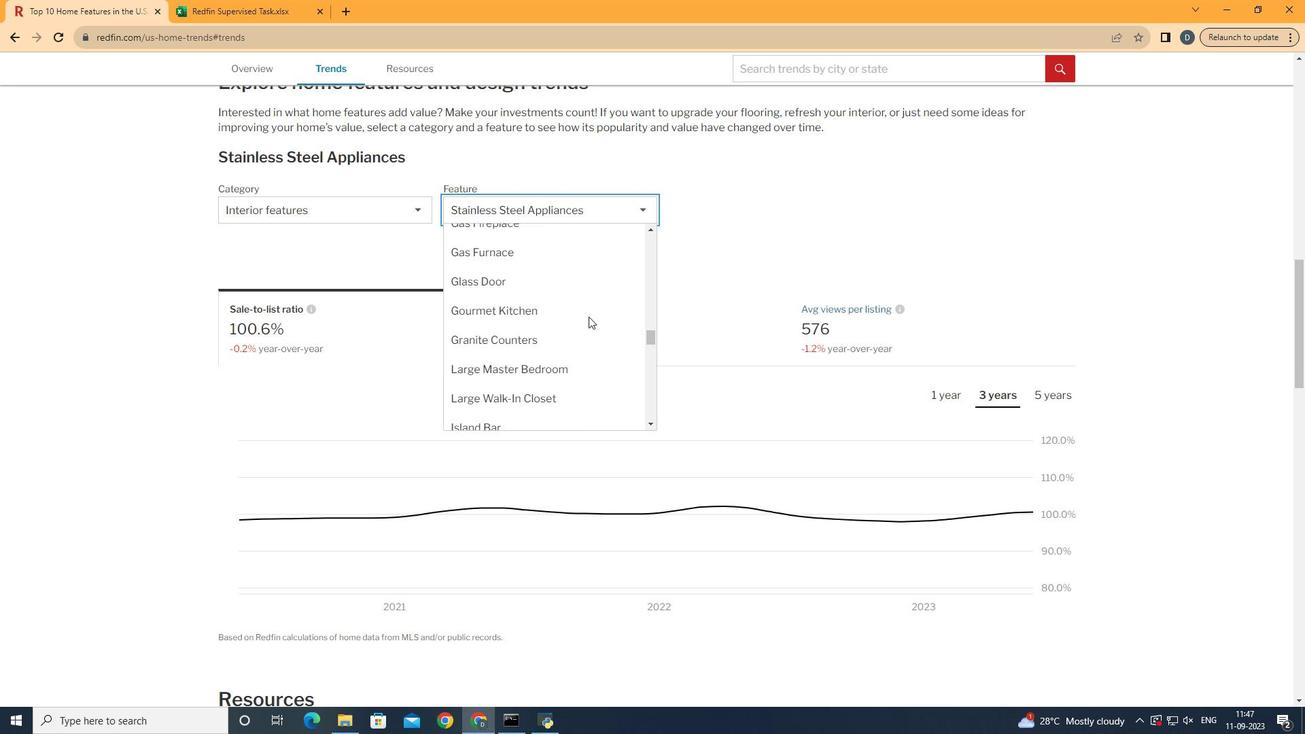 
Action: Mouse scrolled (582, 316) with delta (0, 0)
Screenshot: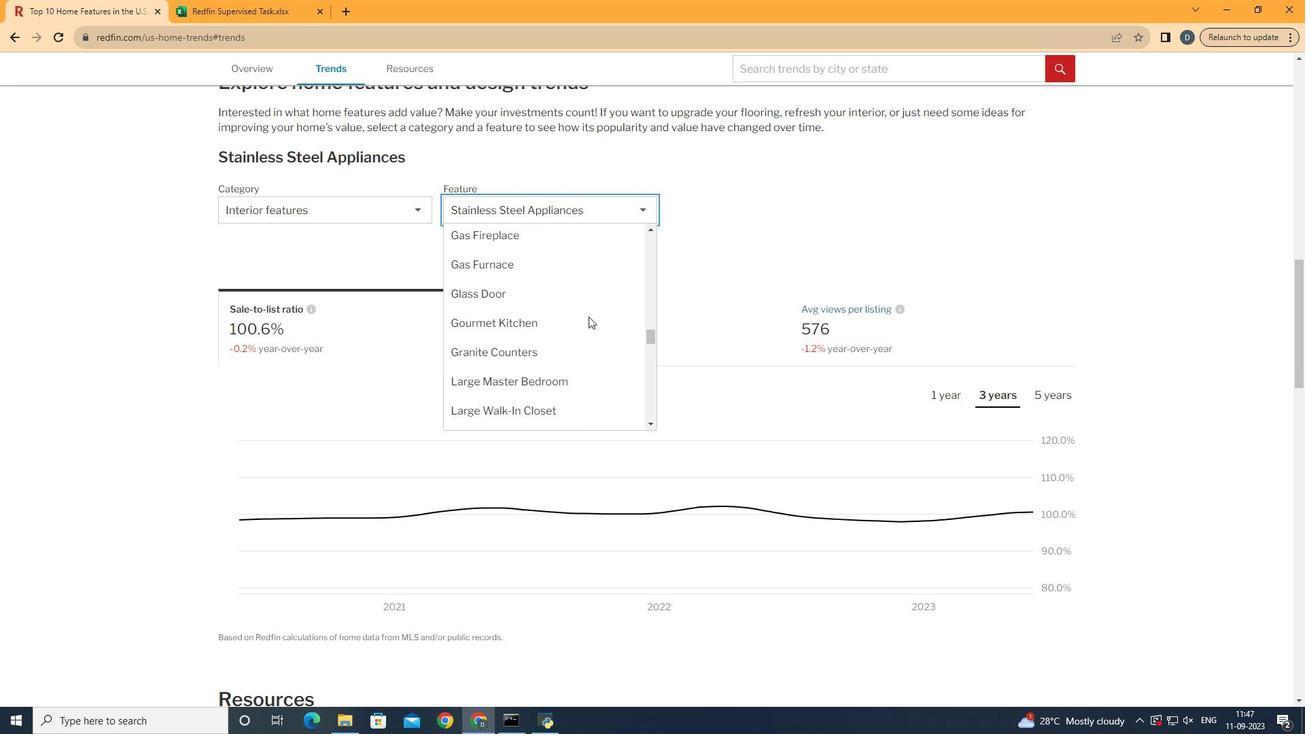 
Action: Mouse scrolled (582, 316) with delta (0, 0)
Screenshot: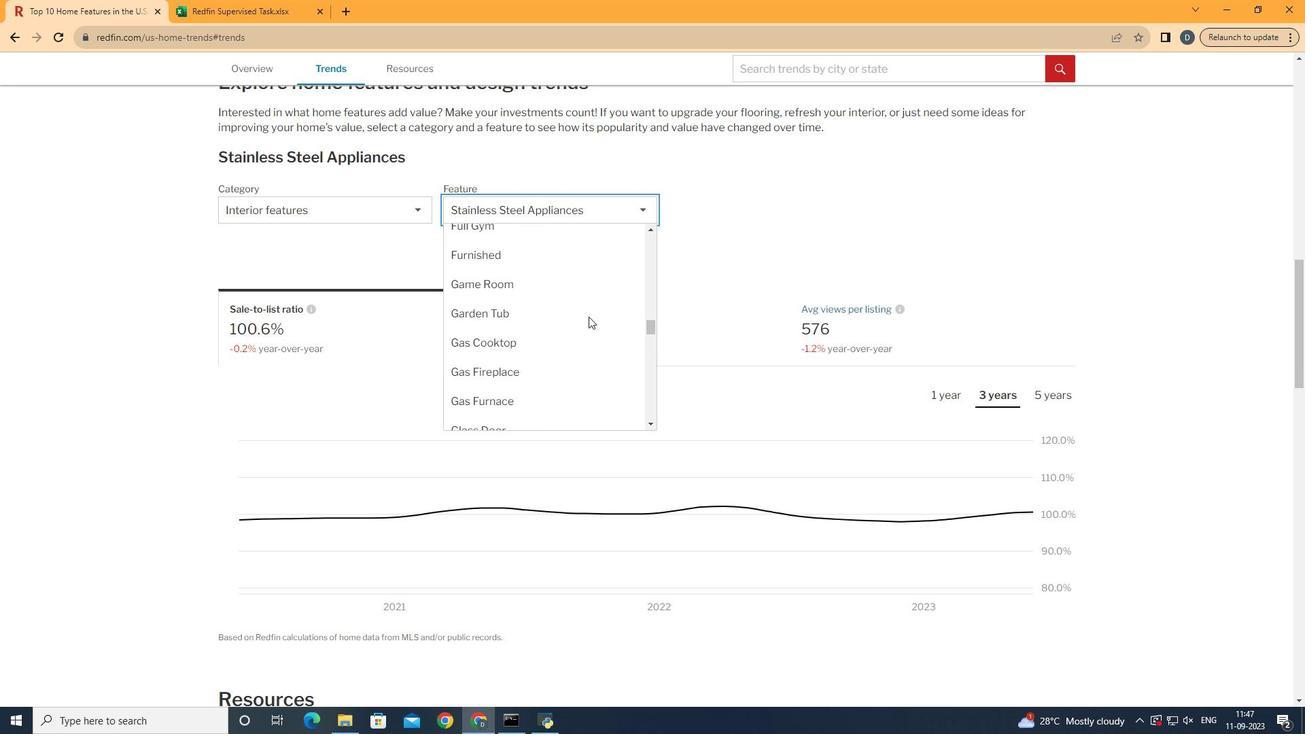 
Action: Mouse scrolled (582, 316) with delta (0, 0)
Screenshot: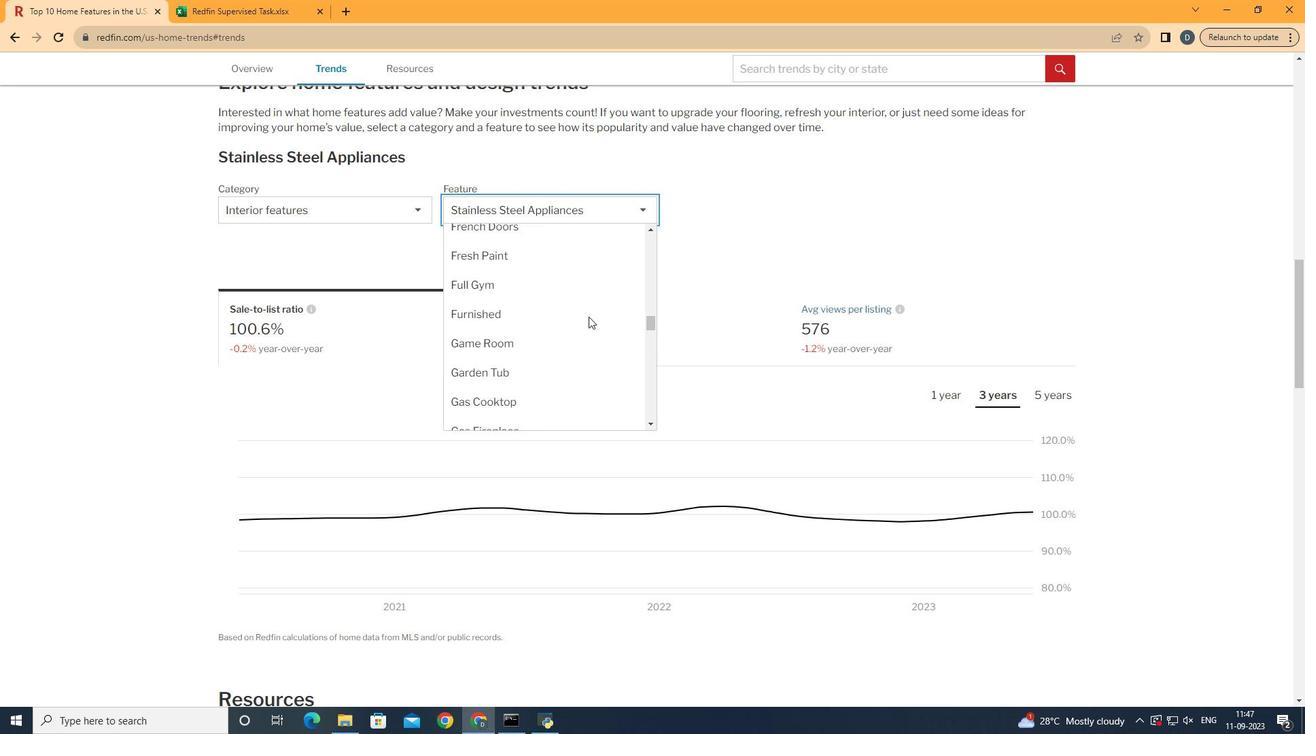 
Action: Mouse scrolled (582, 316) with delta (0, 0)
Screenshot: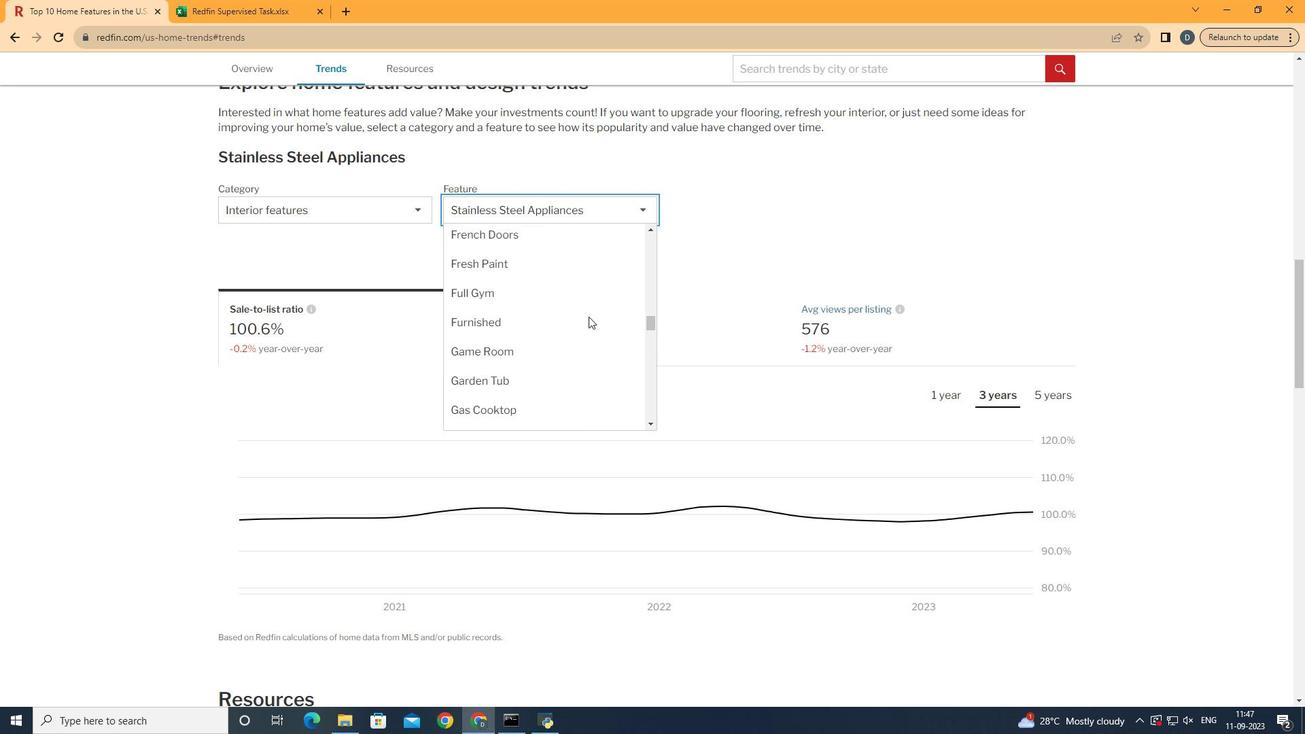 
Action: Mouse scrolled (582, 316) with delta (0, 0)
Screenshot: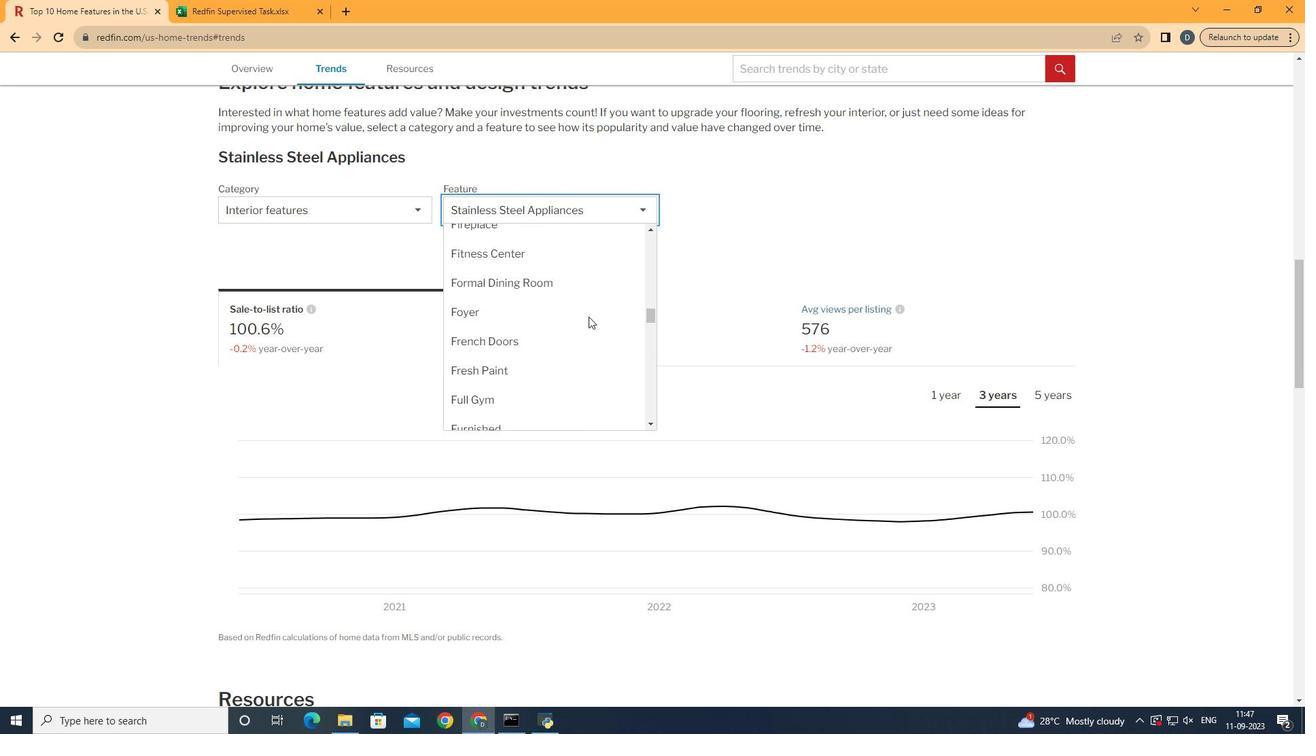 
Action: Mouse scrolled (582, 316) with delta (0, 0)
Screenshot: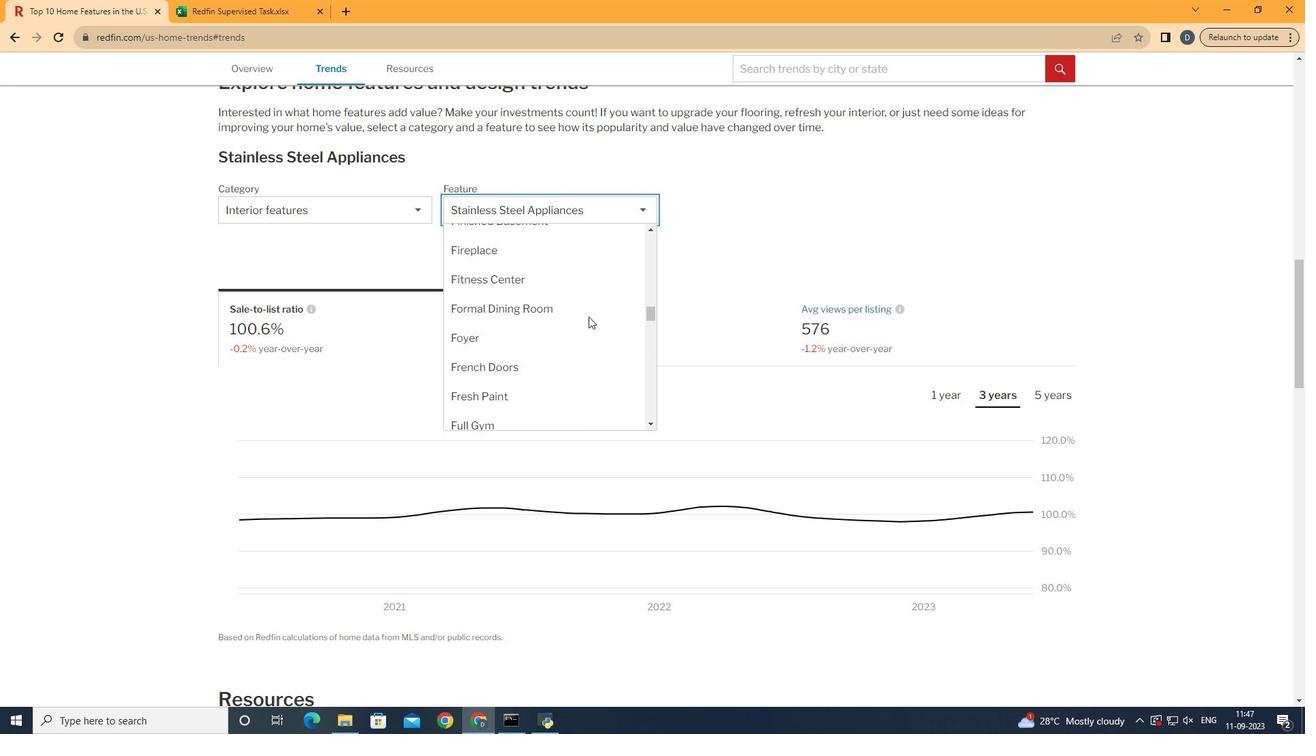 
Action: Mouse scrolled (582, 316) with delta (0, 0)
Screenshot: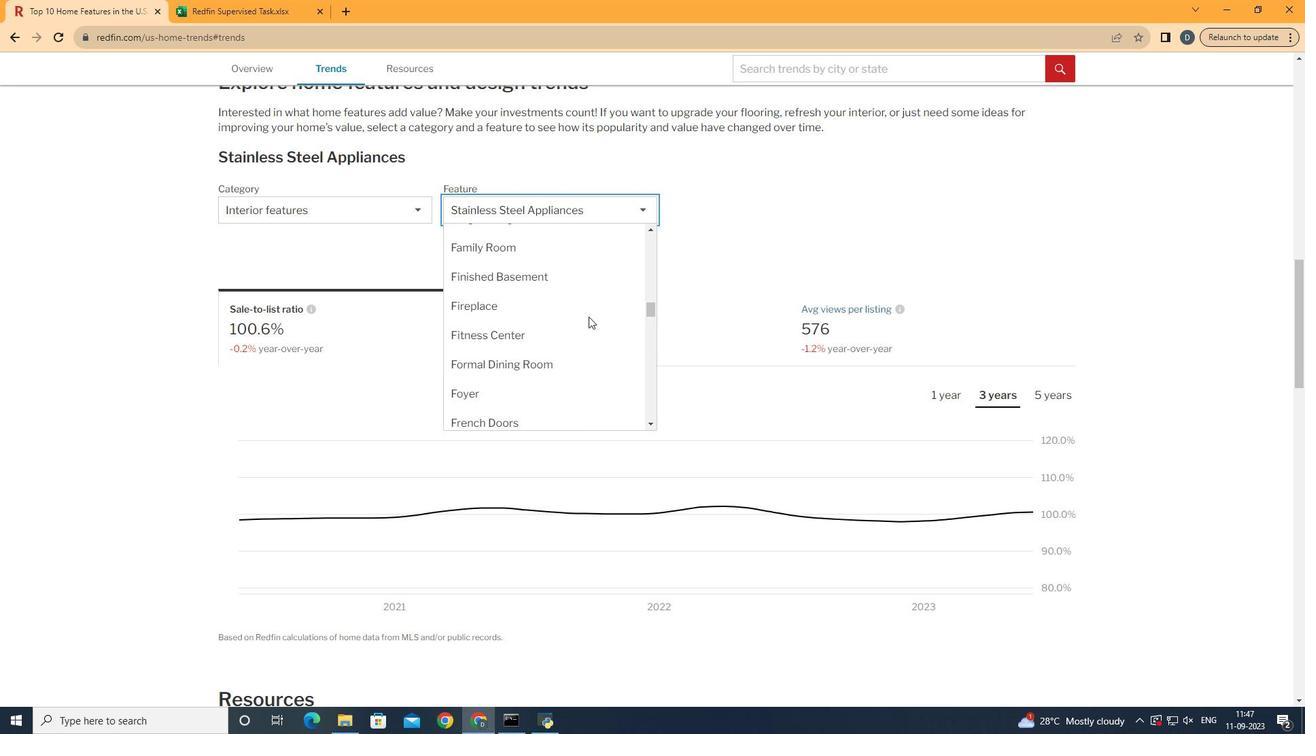 
Action: Mouse scrolled (582, 316) with delta (0, 0)
Screenshot: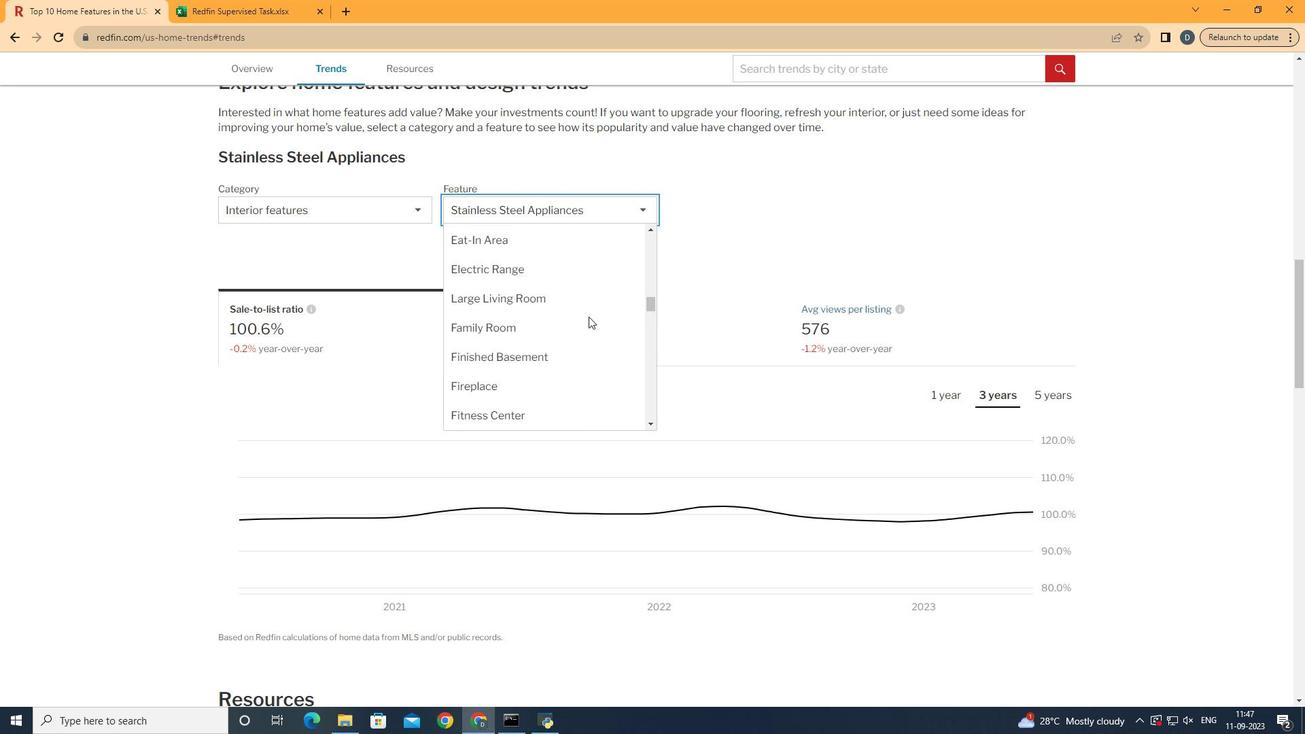 
Action: Mouse scrolled (582, 316) with delta (0, 0)
Screenshot: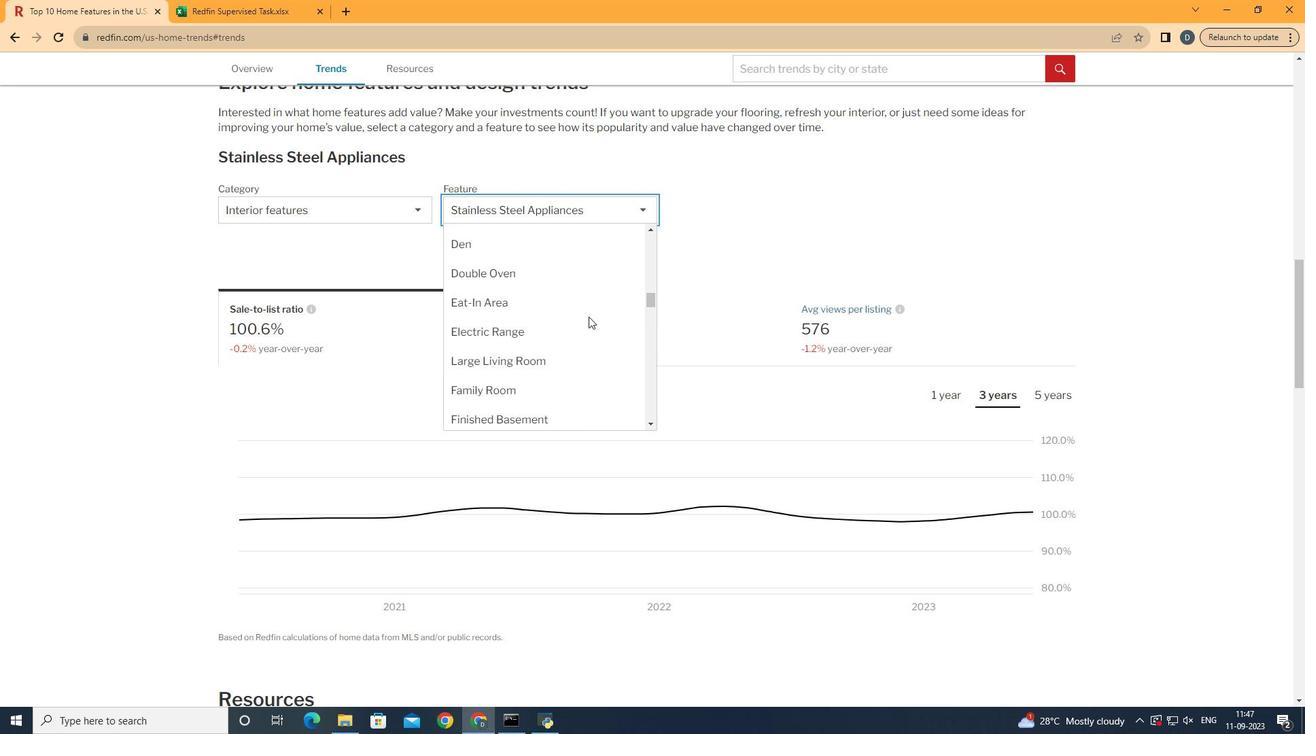 
Action: Mouse scrolled (582, 316) with delta (0, 0)
Screenshot: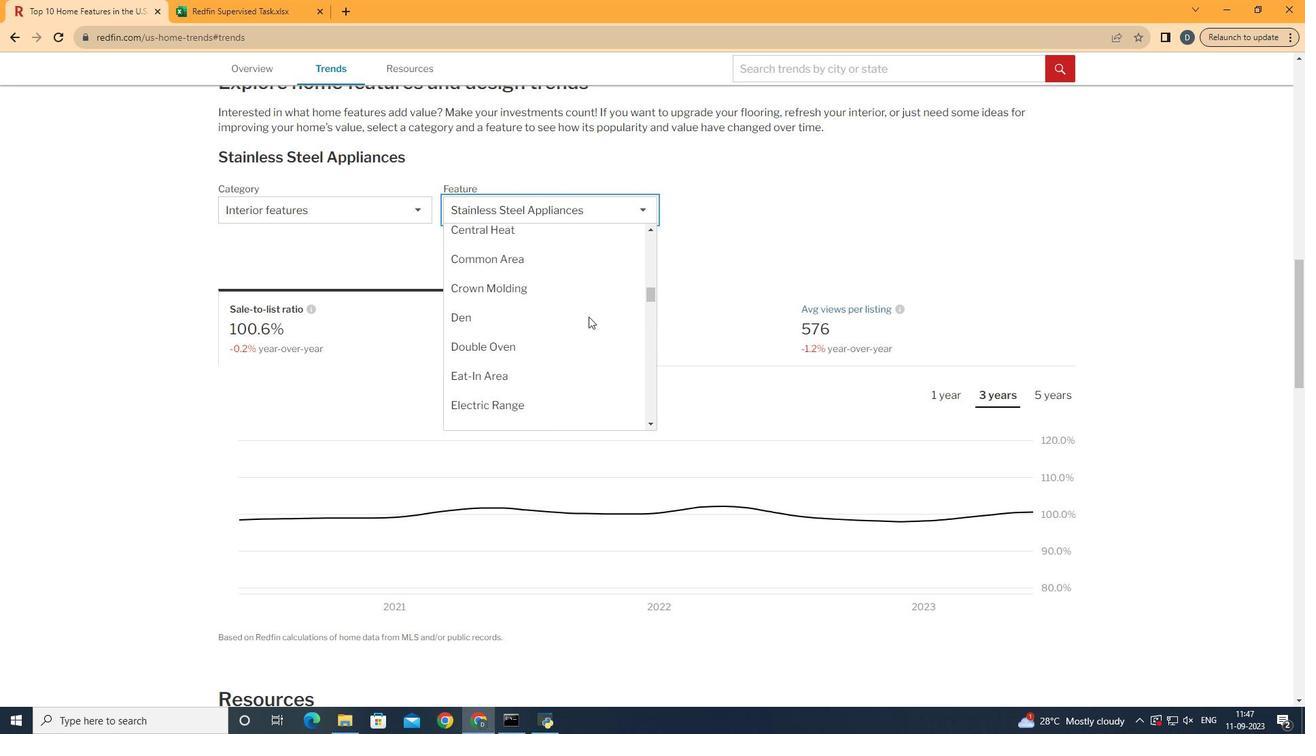 
Action: Mouse scrolled (582, 316) with delta (0, 0)
Screenshot: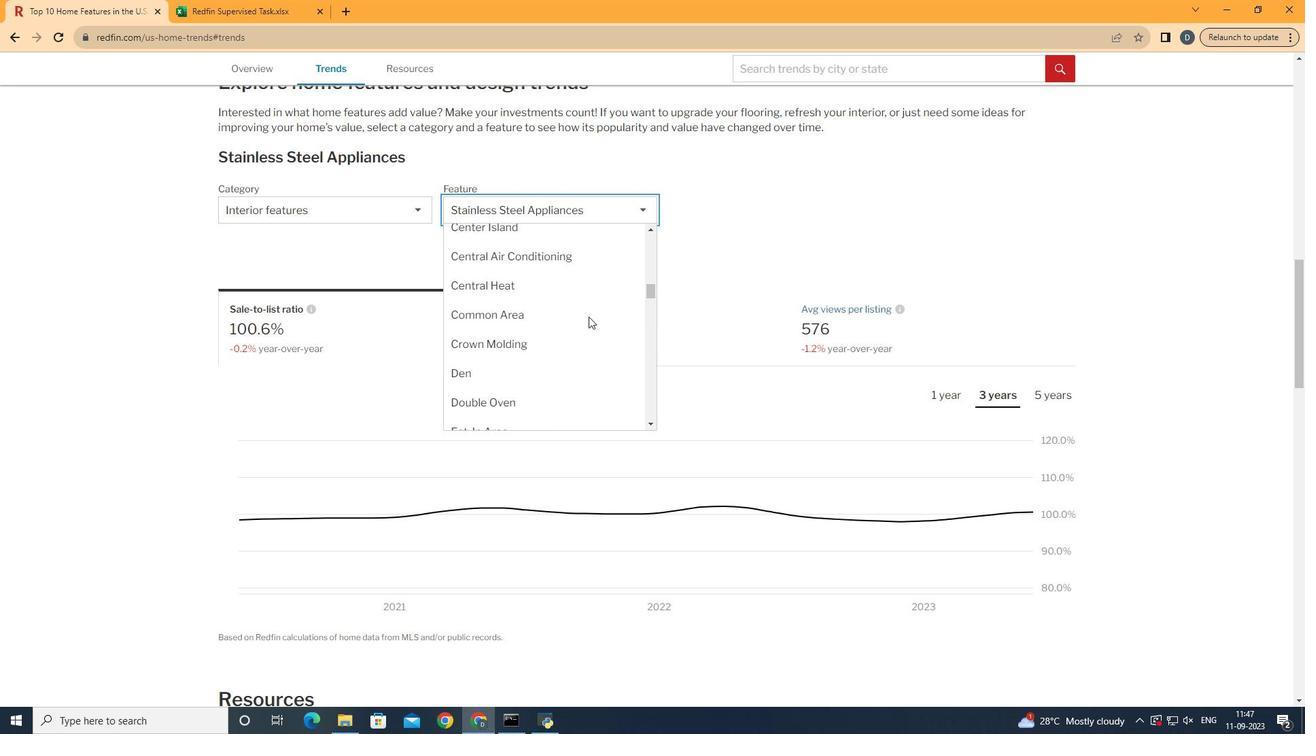
Action: Mouse scrolled (582, 316) with delta (0, 0)
Screenshot: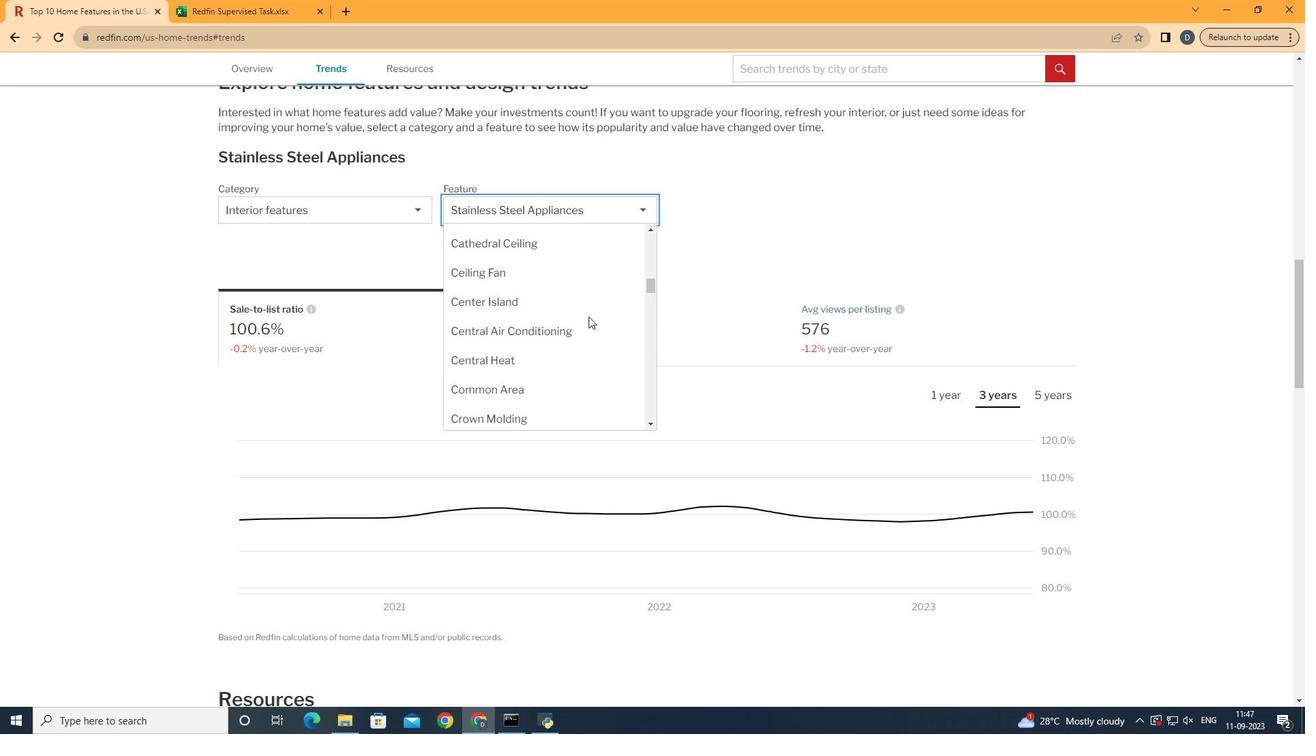 
Action: Mouse scrolled (582, 316) with delta (0, 0)
Screenshot: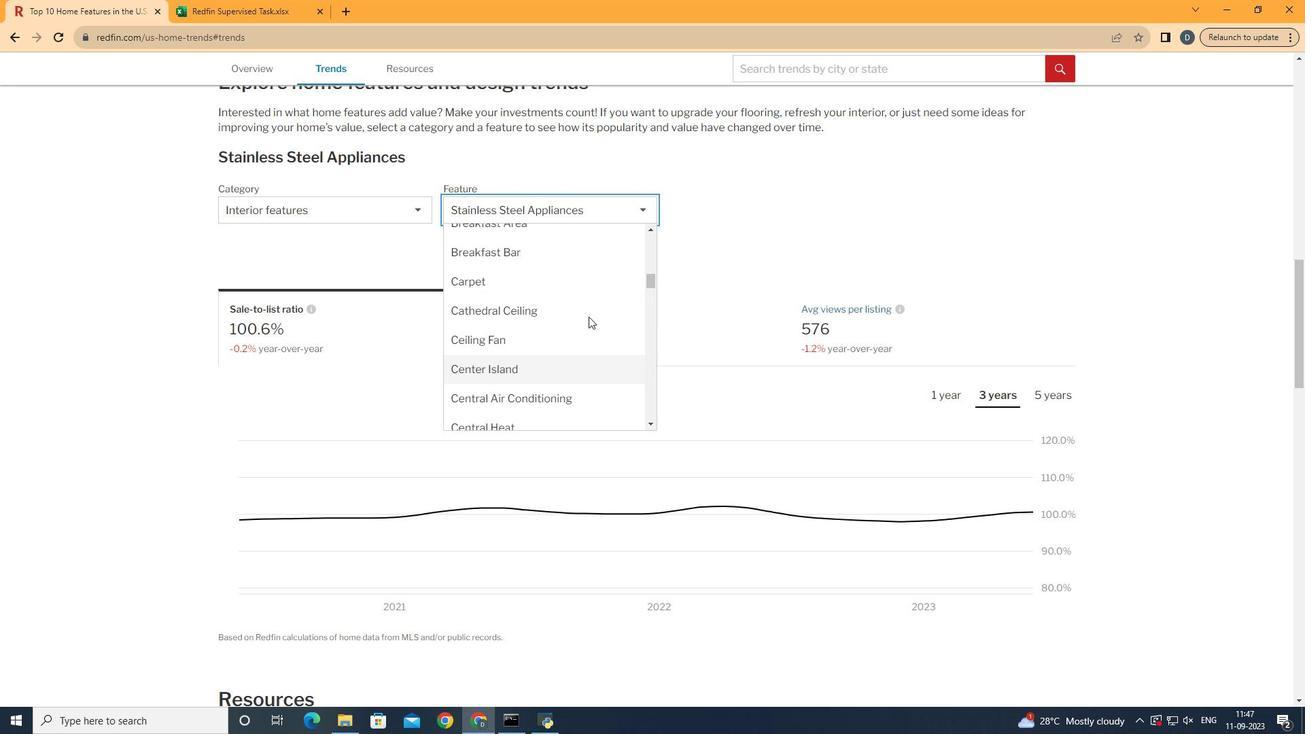 
Action: Mouse scrolled (582, 316) with delta (0, 0)
Screenshot: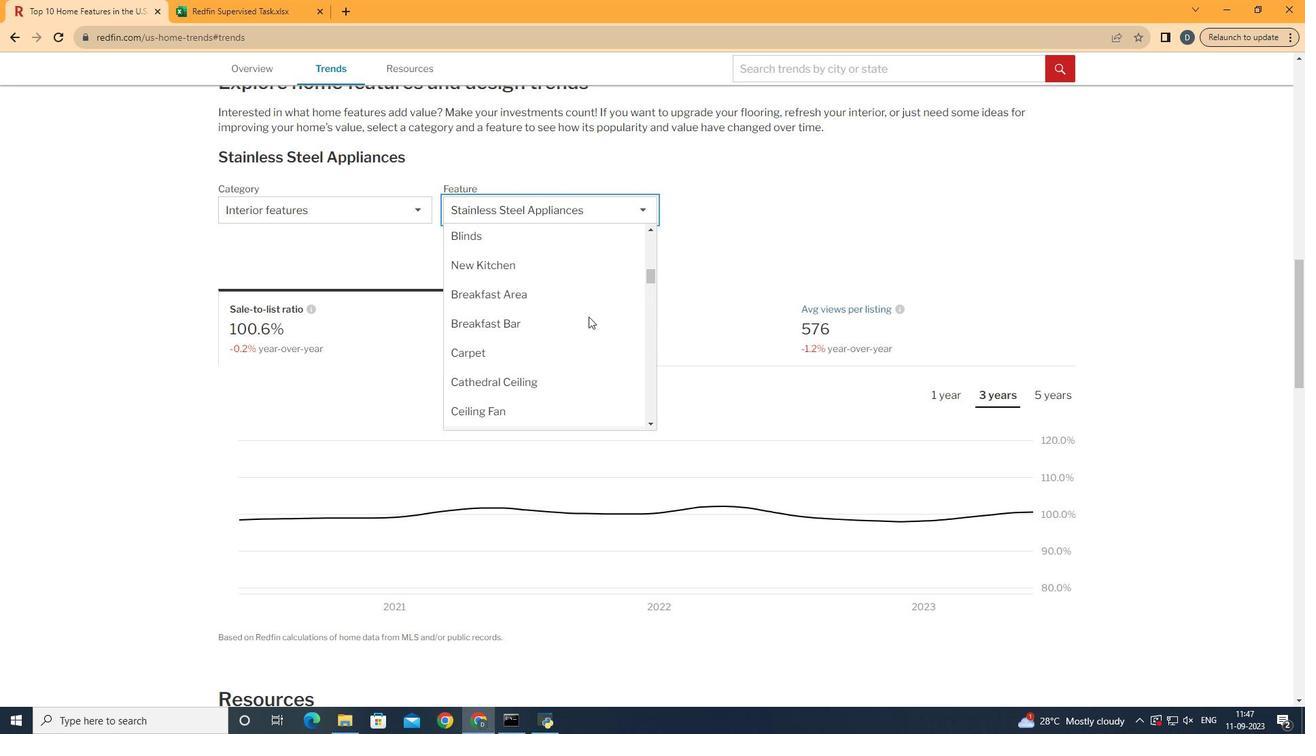 
Action: Mouse moved to (598, 286)
Screenshot: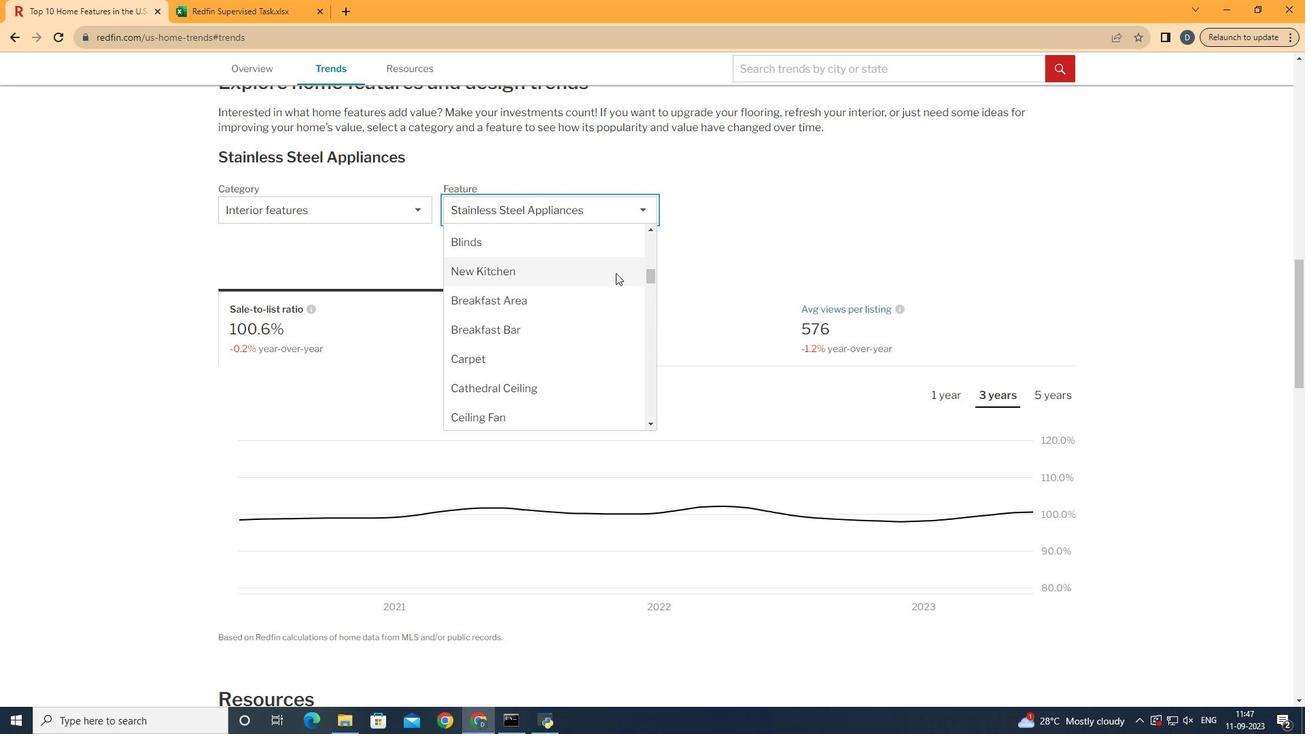 
Action: Mouse pressed left at (598, 286)
Screenshot: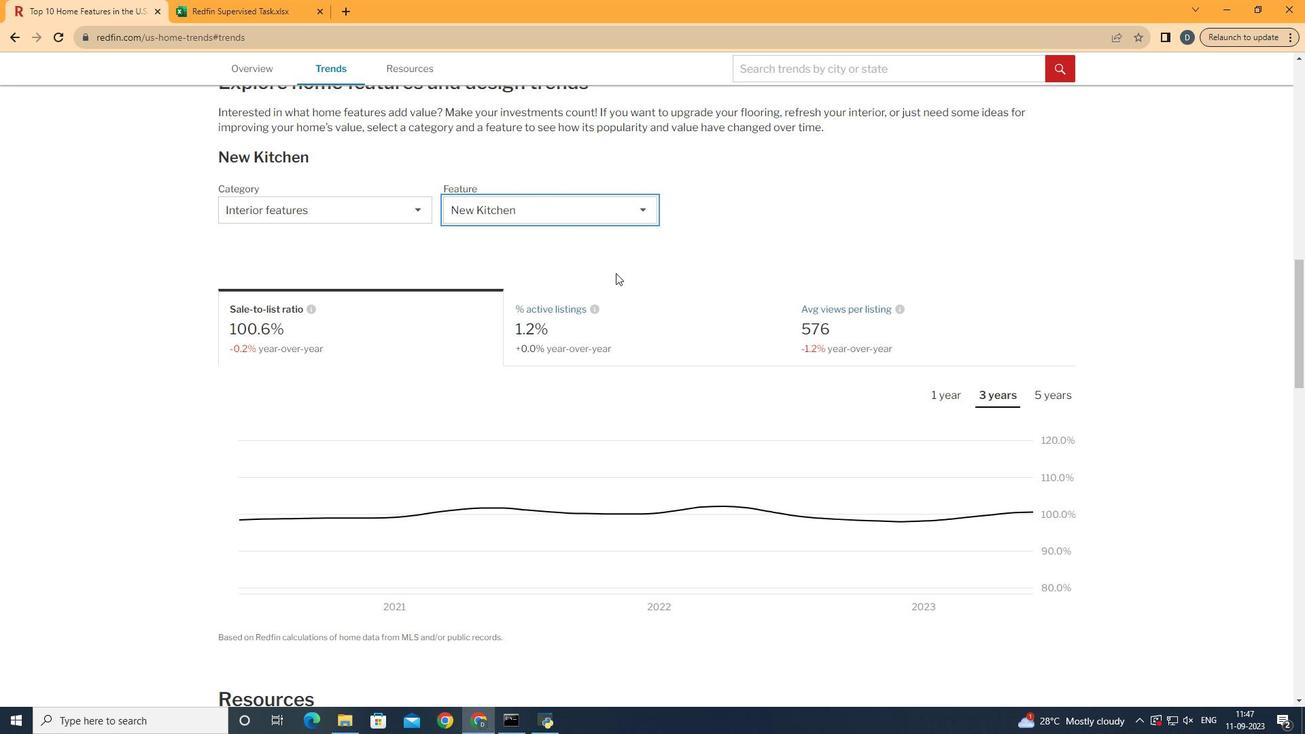 
Action: Mouse moved to (482, 334)
Screenshot: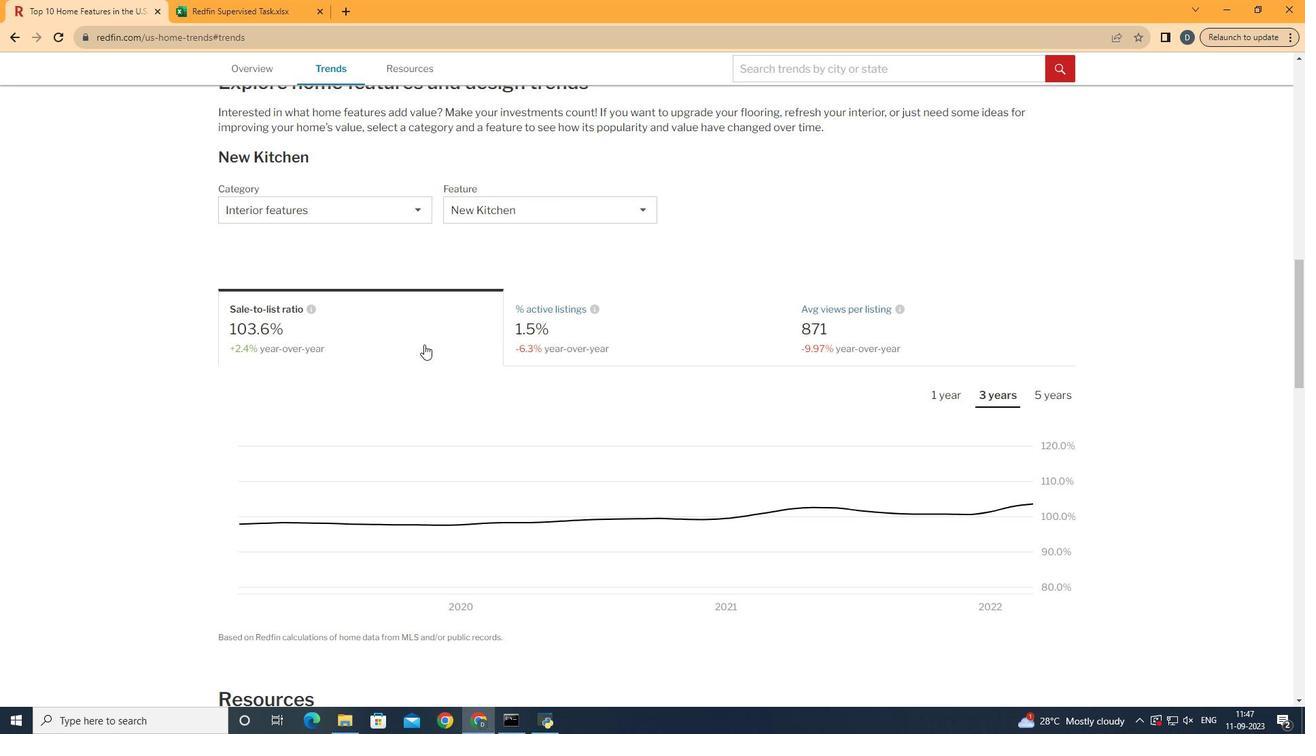 
Action: Mouse pressed left at (482, 334)
Screenshot: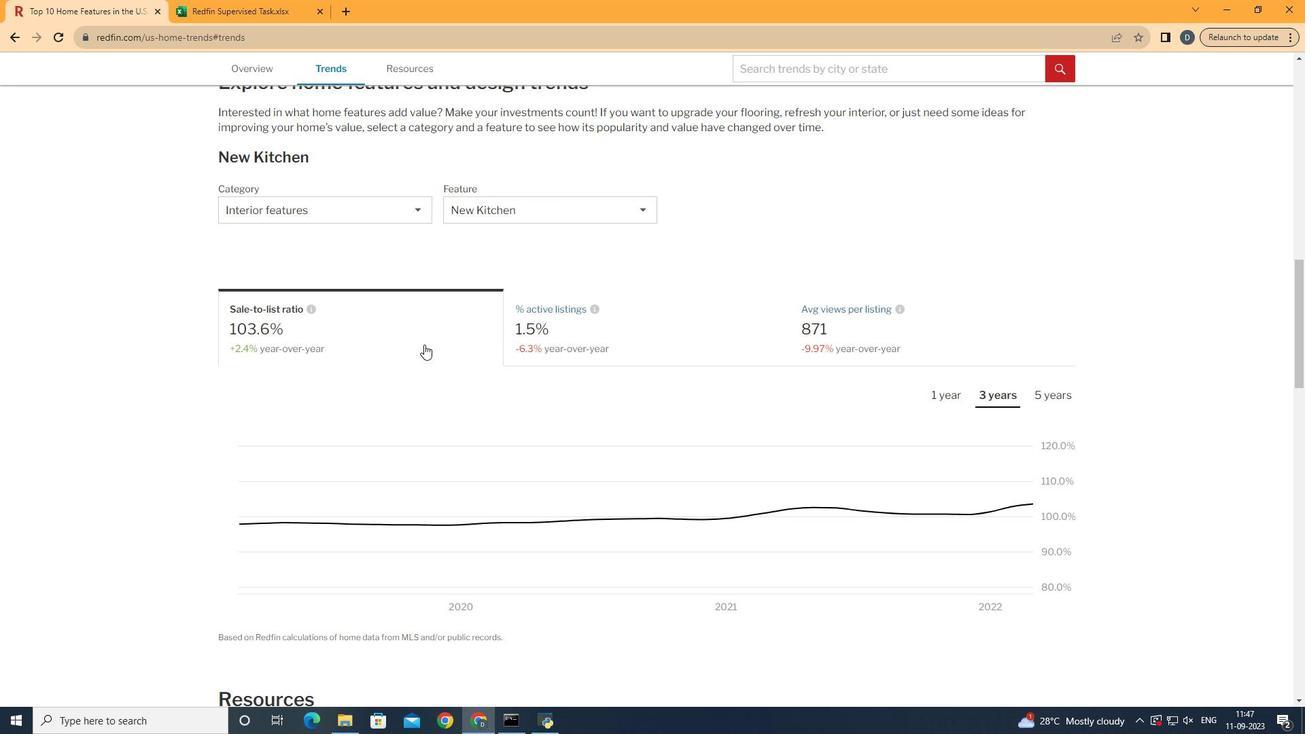 
Action: Mouse moved to (664, 359)
Screenshot: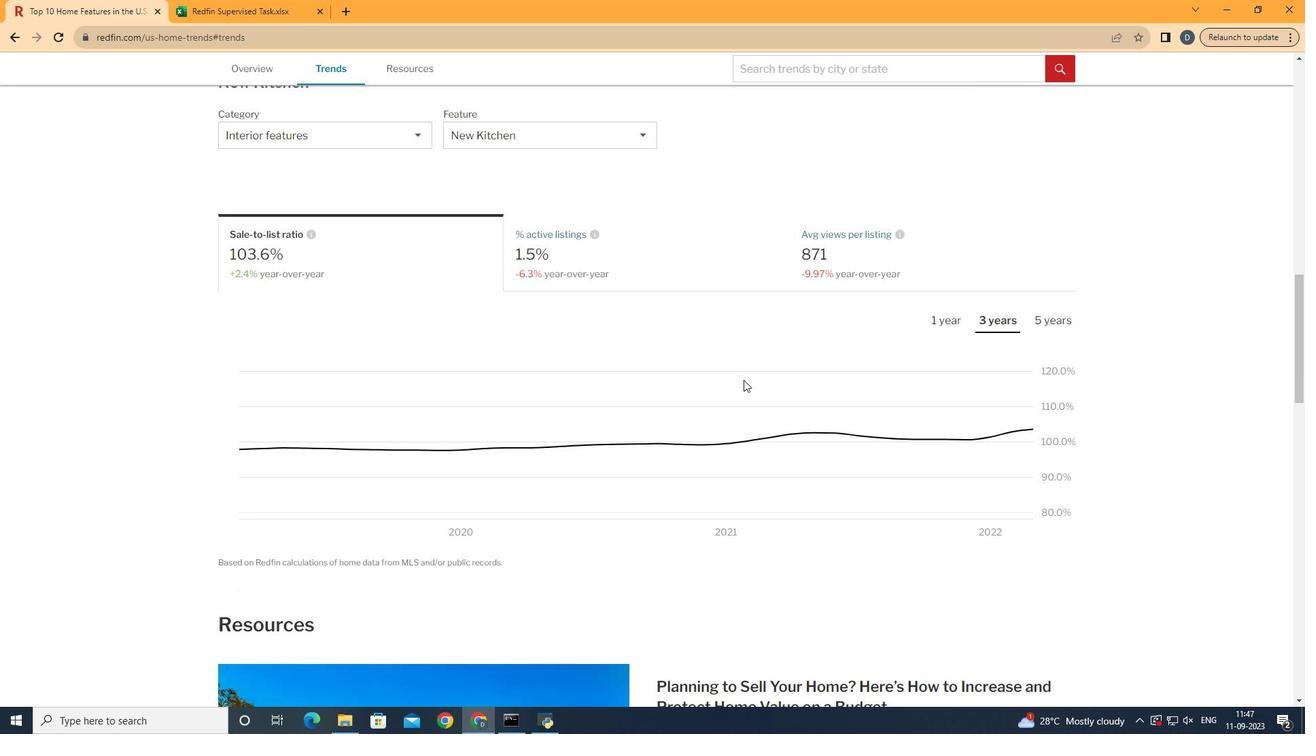
Action: Mouse scrolled (664, 359) with delta (0, 0)
Screenshot: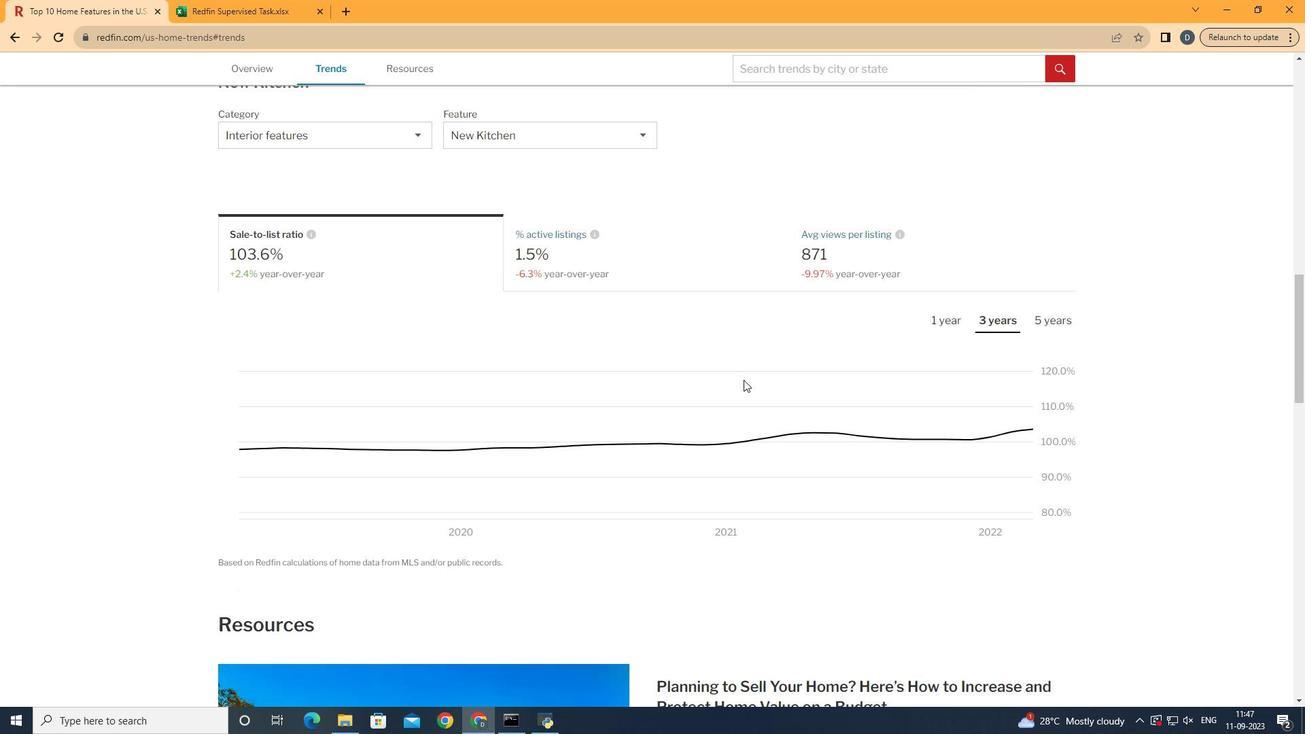 
Action: Mouse scrolled (664, 359) with delta (0, 0)
Screenshot: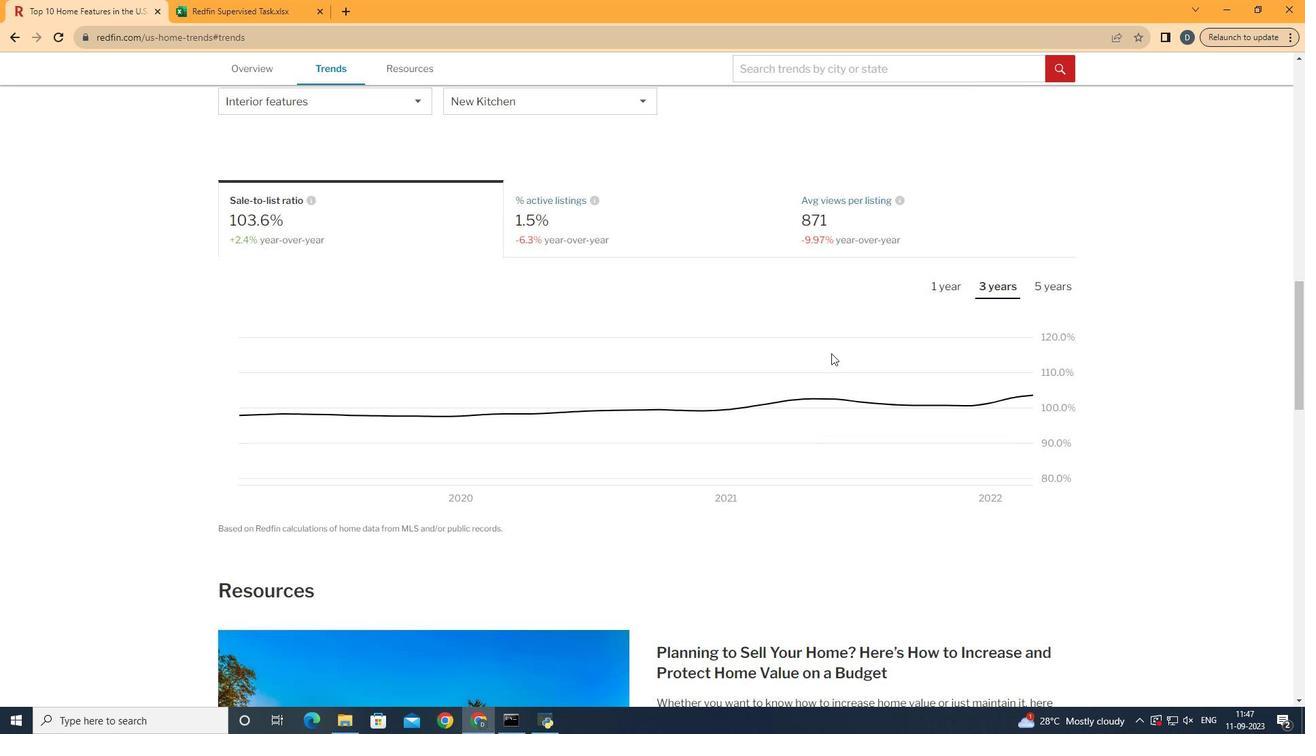 
Action: Mouse moved to (867, 278)
Screenshot: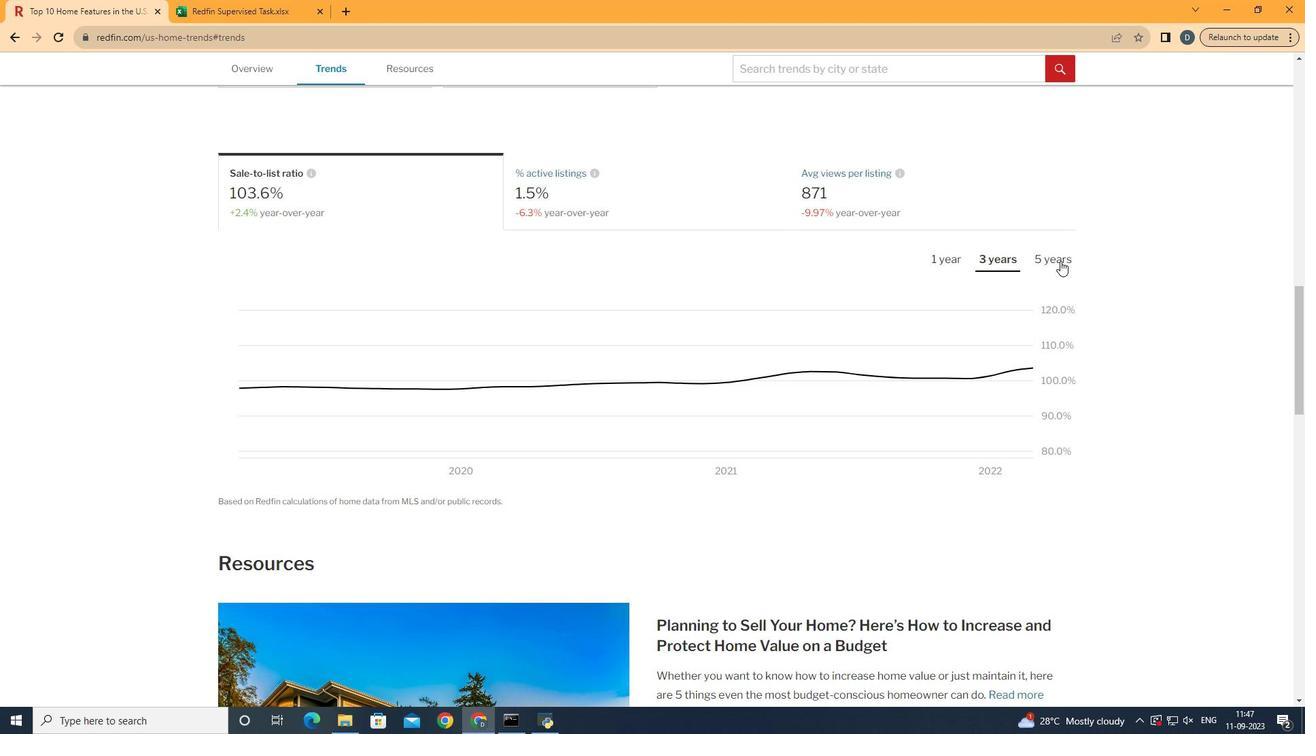 
Action: Mouse pressed left at (867, 278)
Screenshot: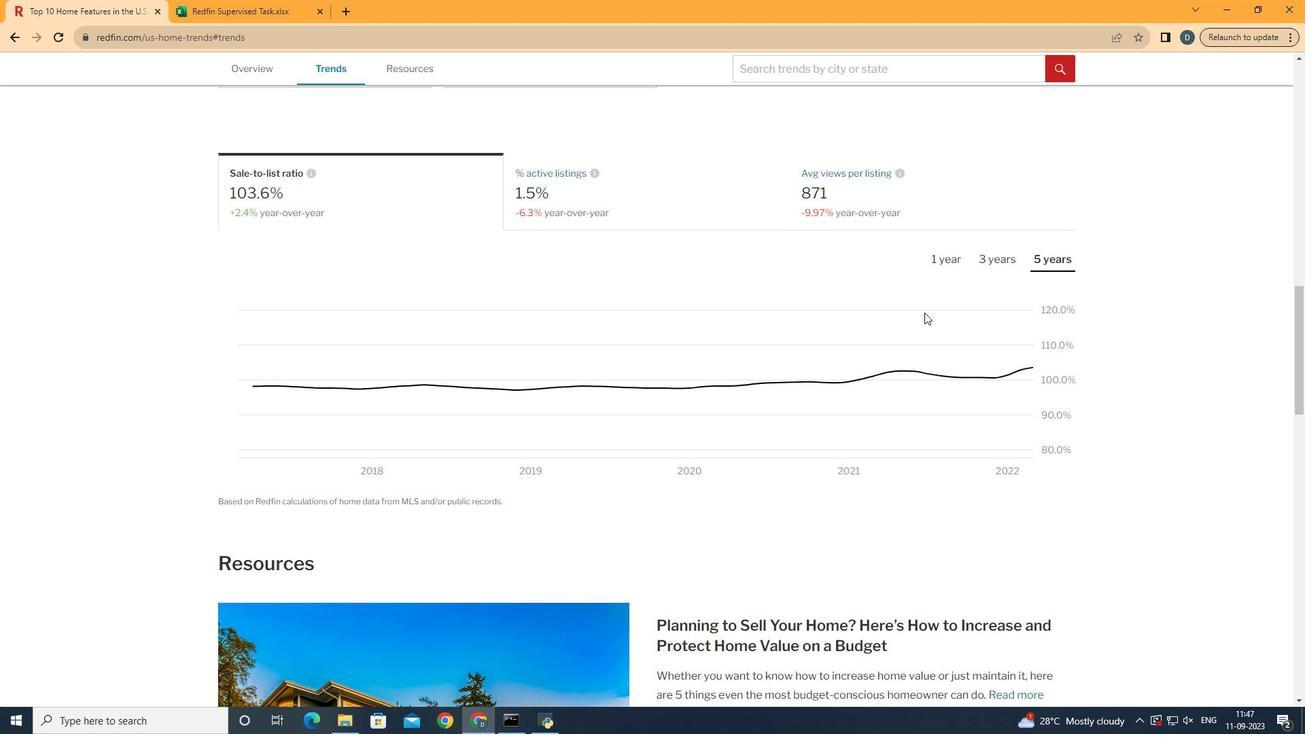 
Action: Mouse moved to (845, 353)
Screenshot: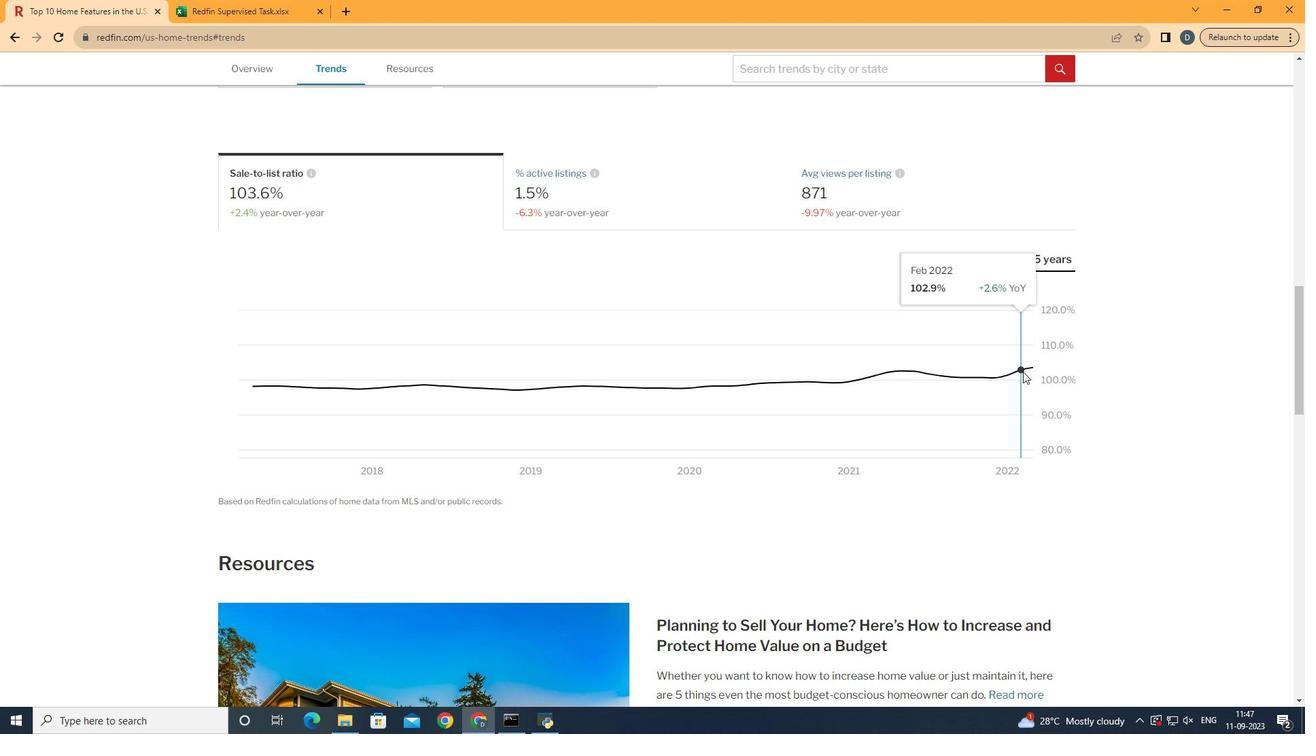 
